 Task: Add a logo for supplier management.
Action: Mouse moved to (1012, 89)
Screenshot: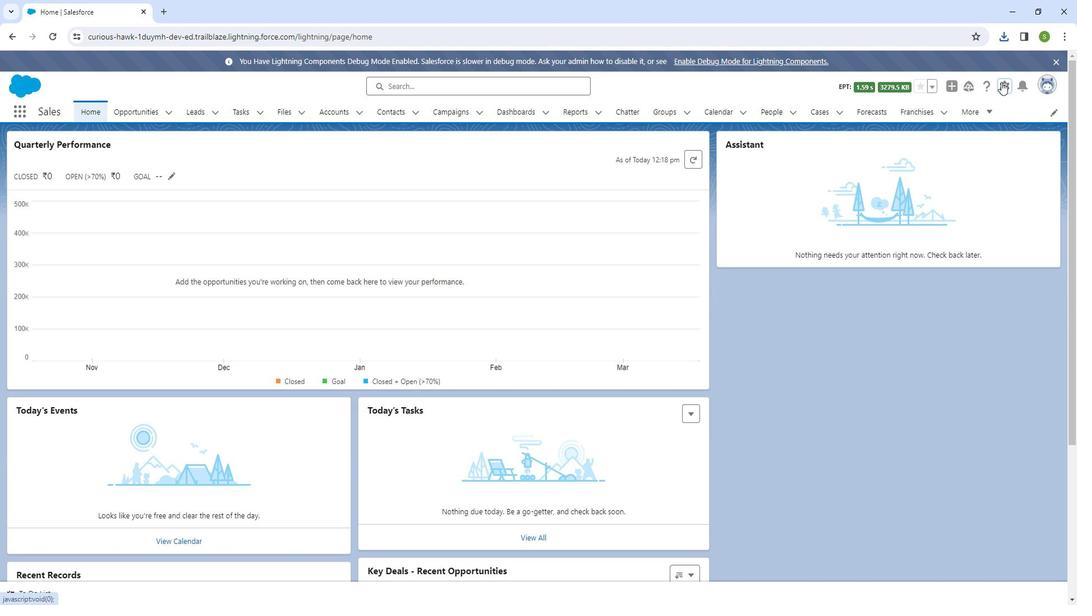 
Action: Mouse pressed left at (1012, 89)
Screenshot: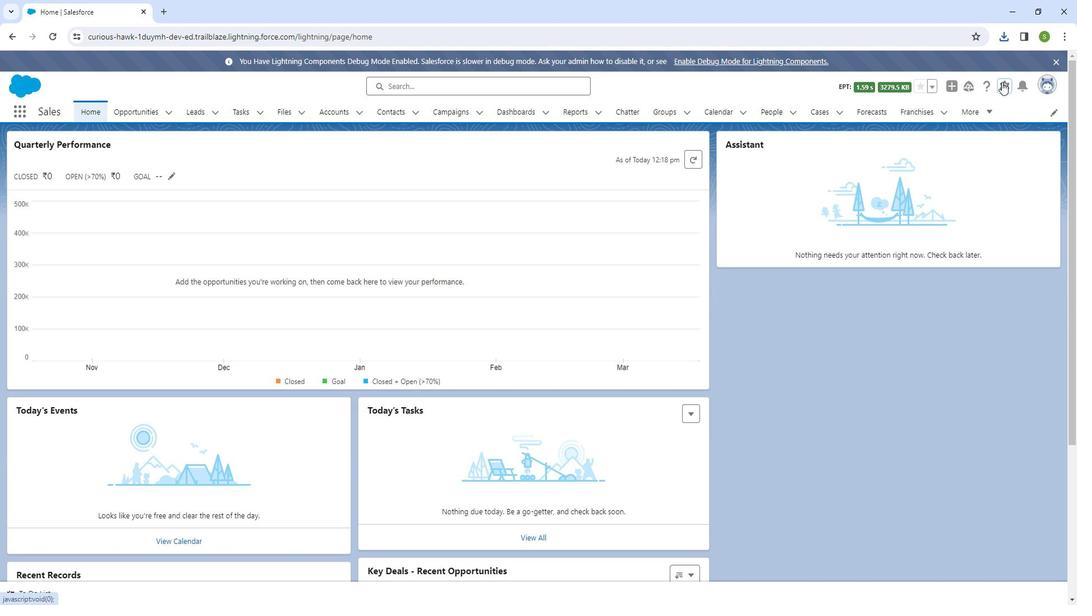 
Action: Mouse moved to (971, 128)
Screenshot: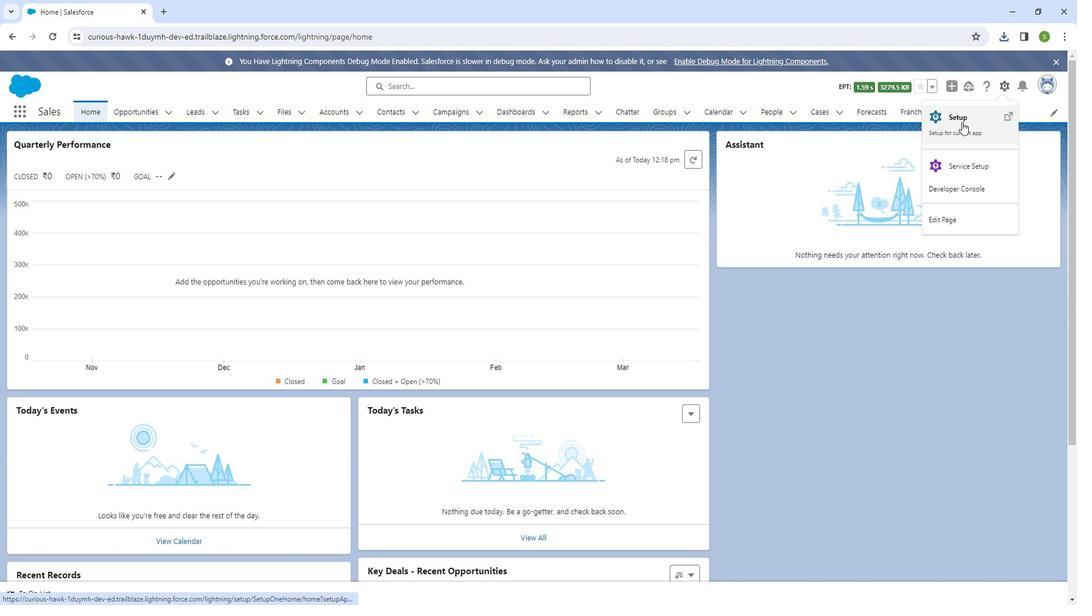 
Action: Mouse pressed left at (971, 128)
Screenshot: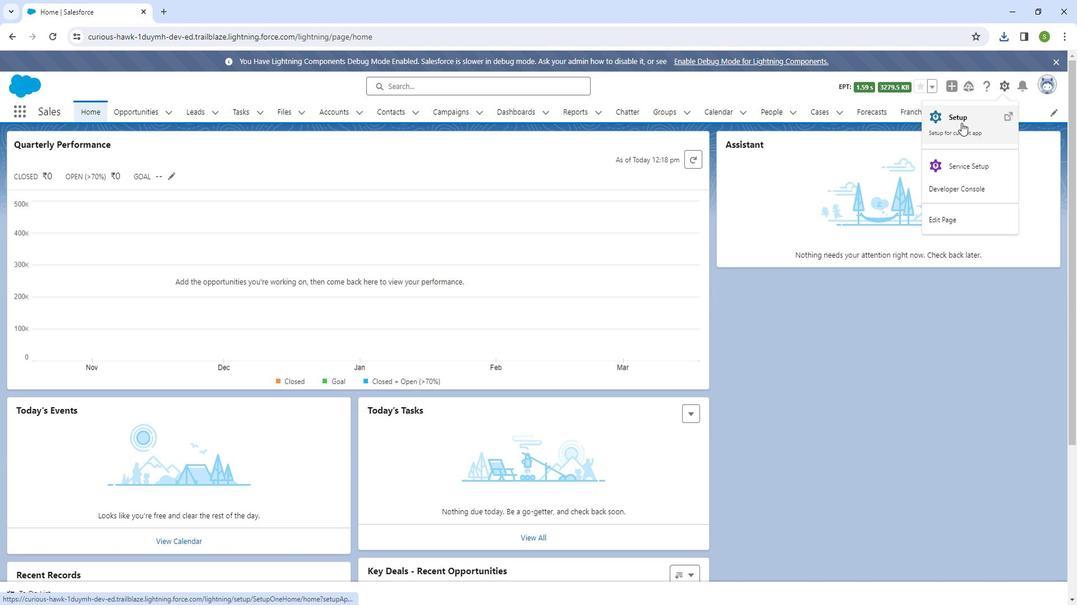 
Action: Mouse moved to (109, 152)
Screenshot: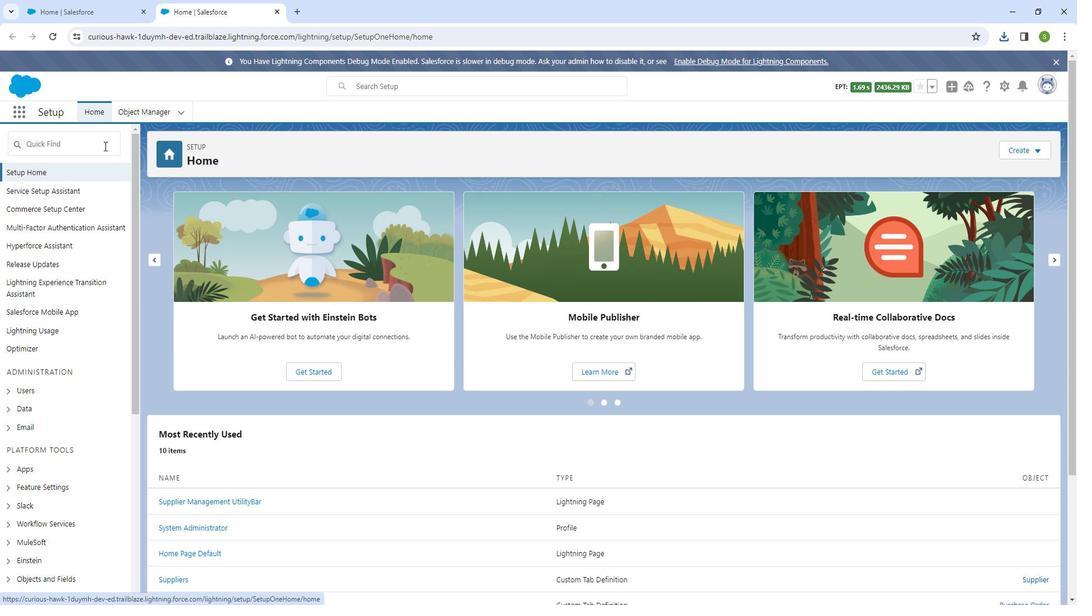 
Action: Mouse pressed left at (109, 152)
Screenshot: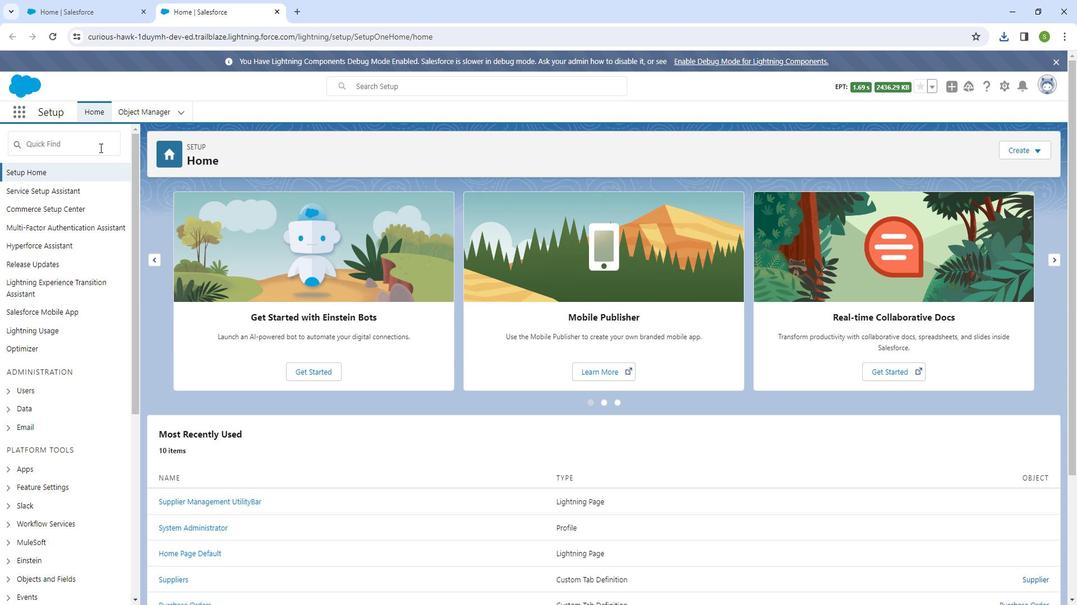 
Action: Key pressed a
Screenshot: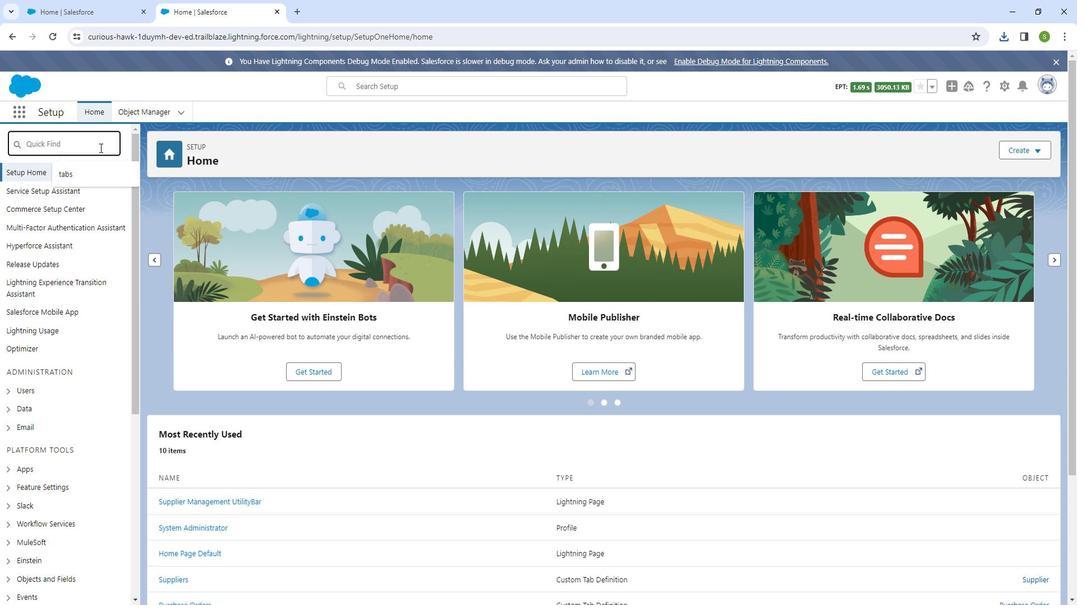 
Action: Mouse moved to (109, 153)
Screenshot: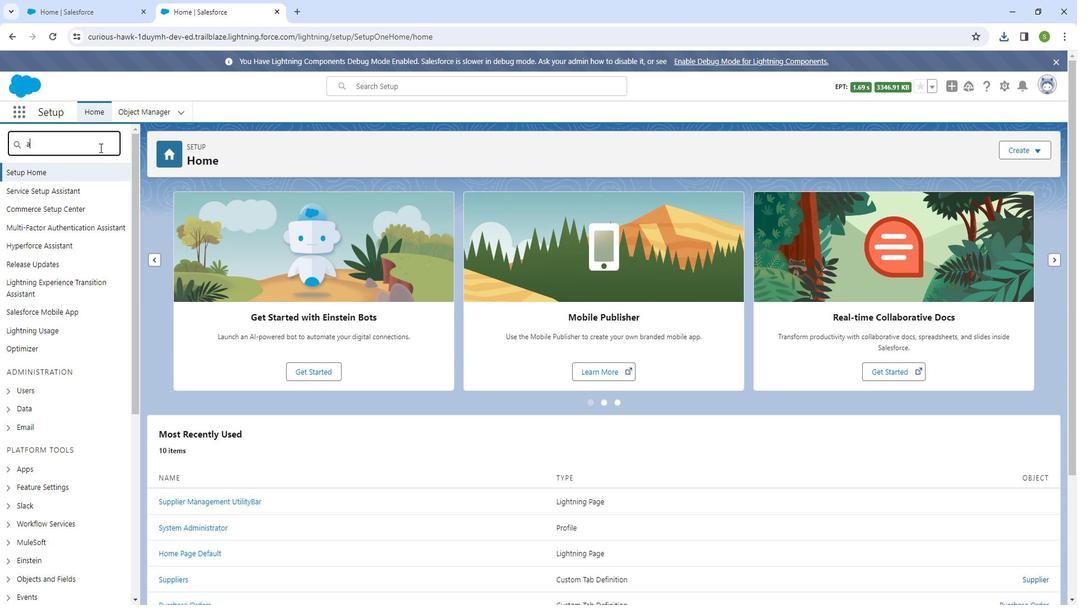 
Action: Key pressed pp
Screenshot: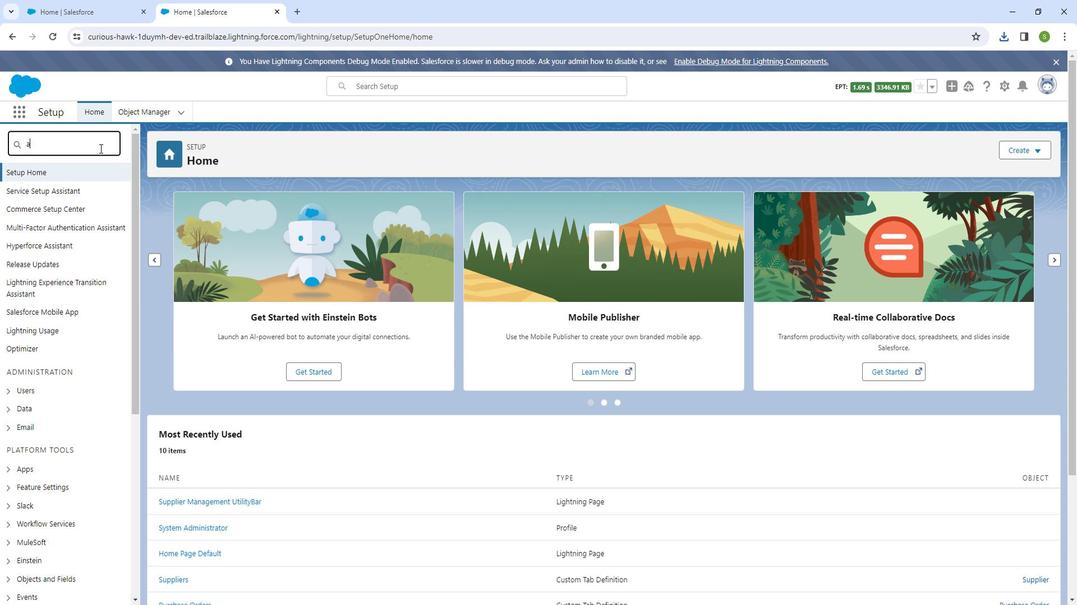 
Action: Mouse moved to (110, 153)
Screenshot: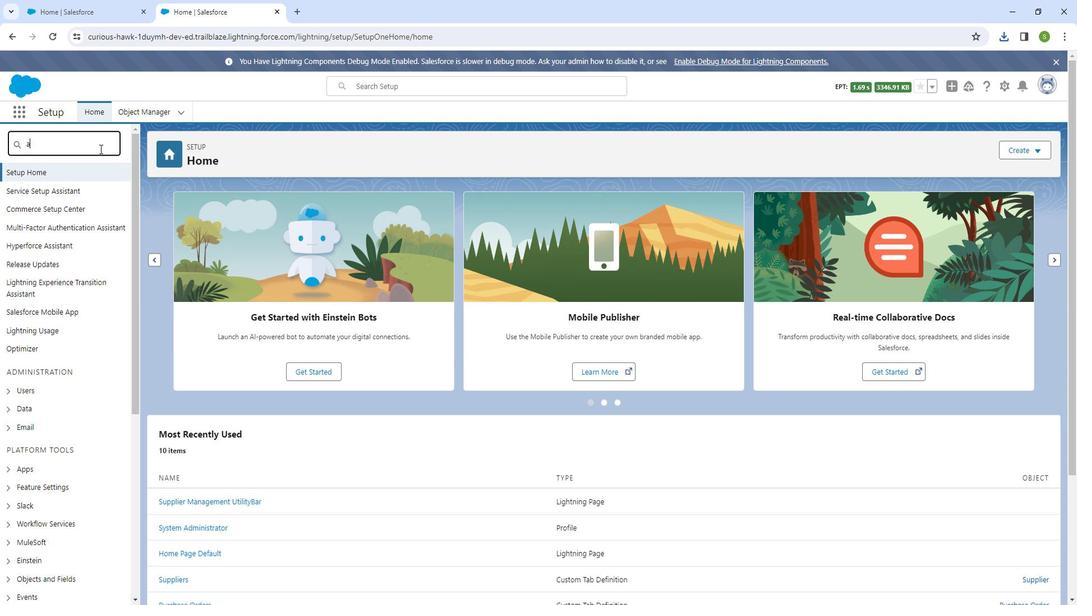 
Action: Key pressed <Key.space>ma
Screenshot: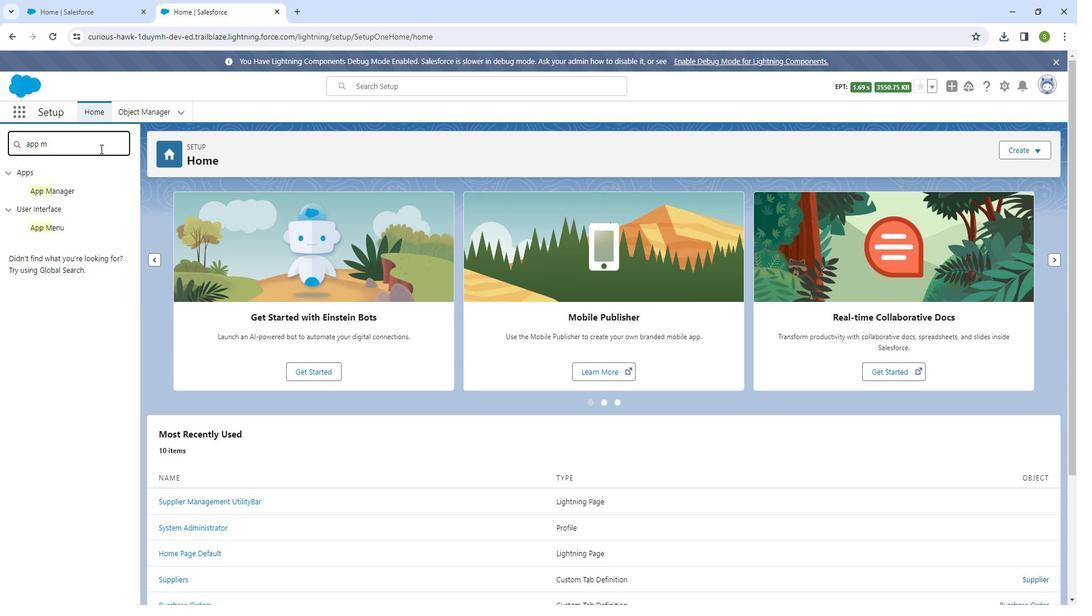 
Action: Mouse moved to (111, 153)
Screenshot: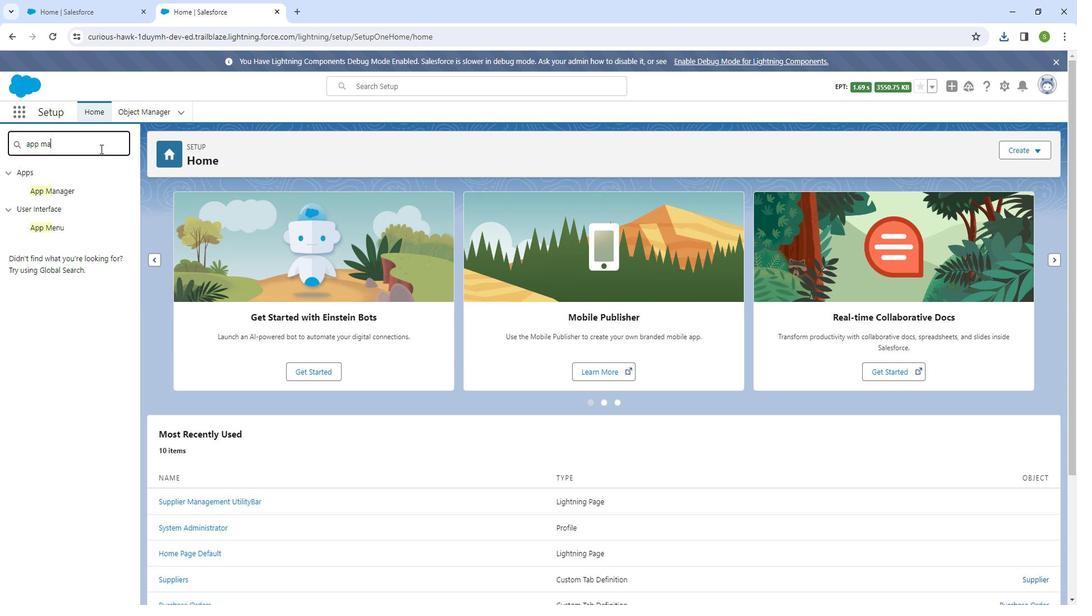 
Action: Key pressed nag
Screenshot: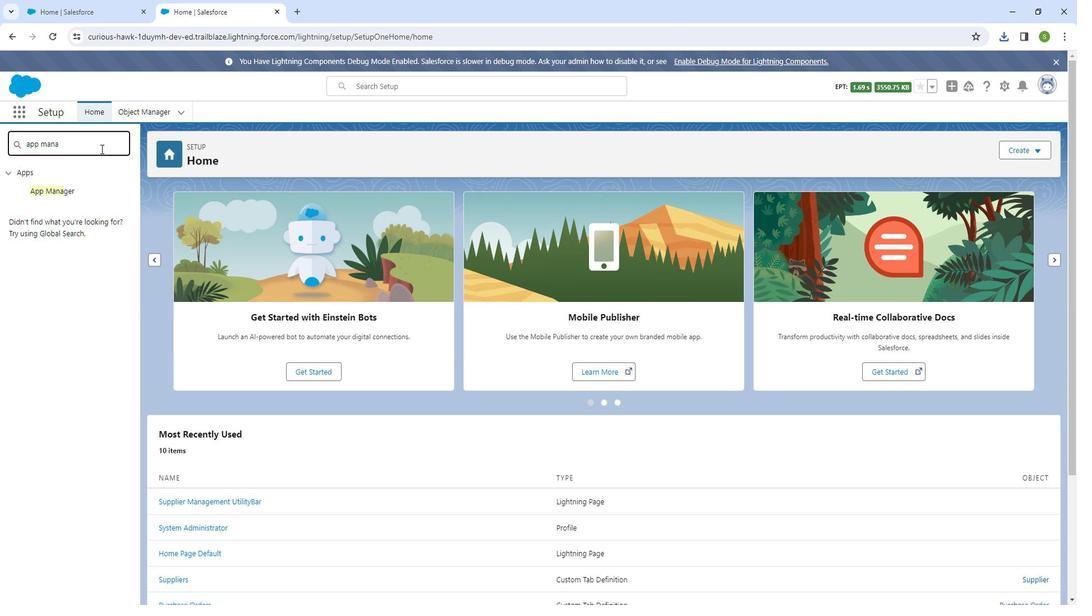 
Action: Mouse moved to (111, 153)
Screenshot: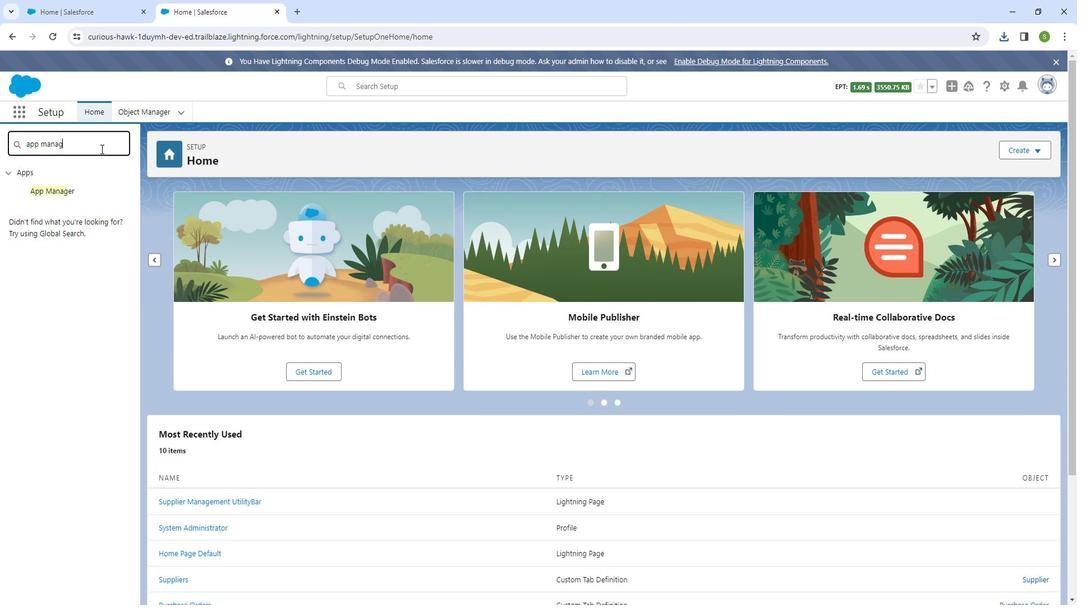 
Action: Key pressed e
Screenshot: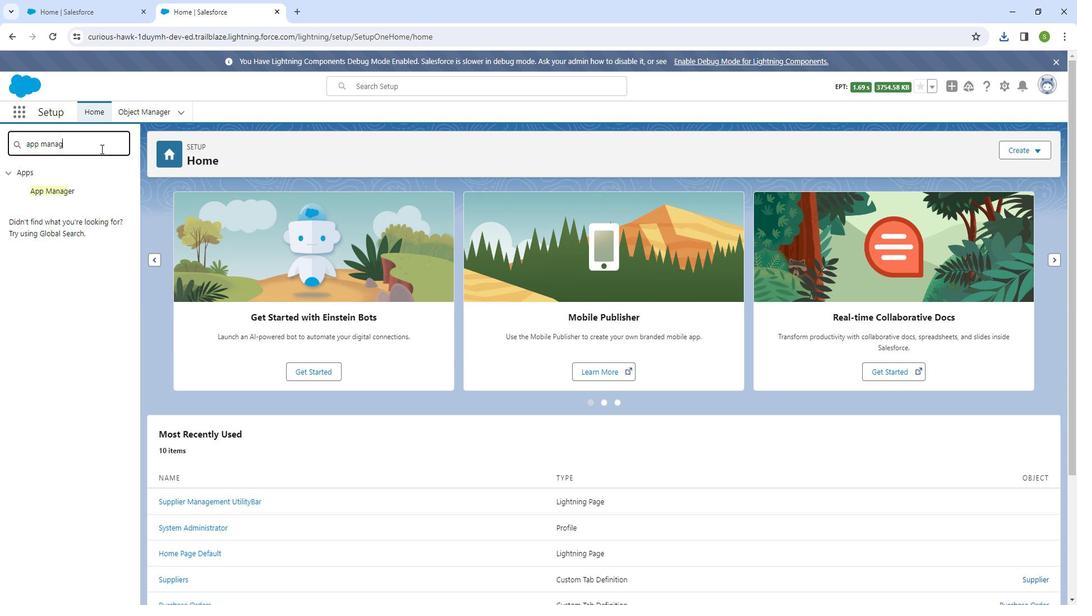 
Action: Mouse moved to (112, 153)
Screenshot: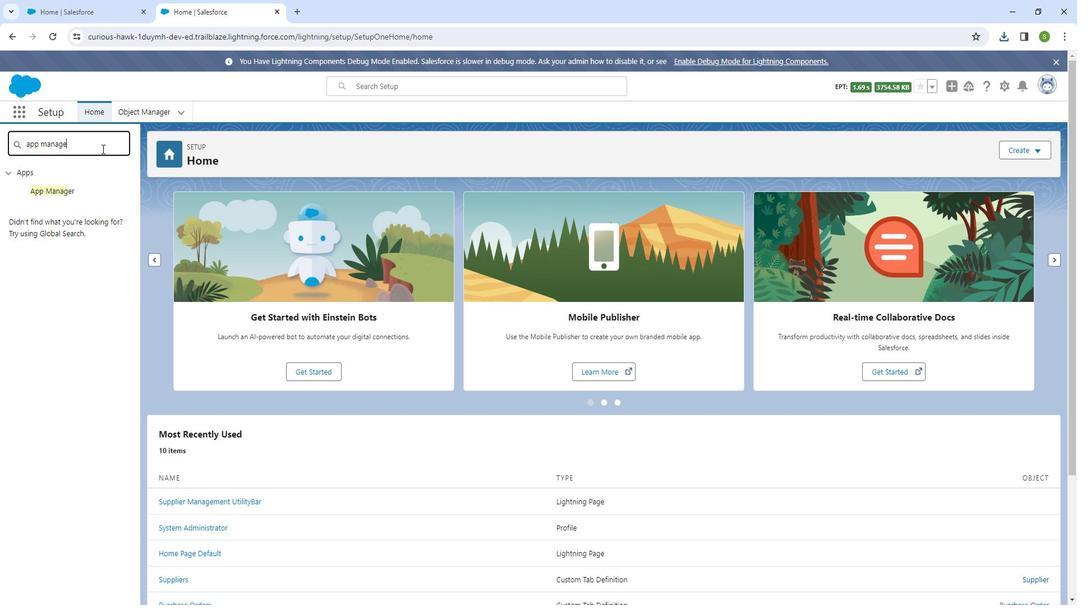 
Action: Key pressed r
Screenshot: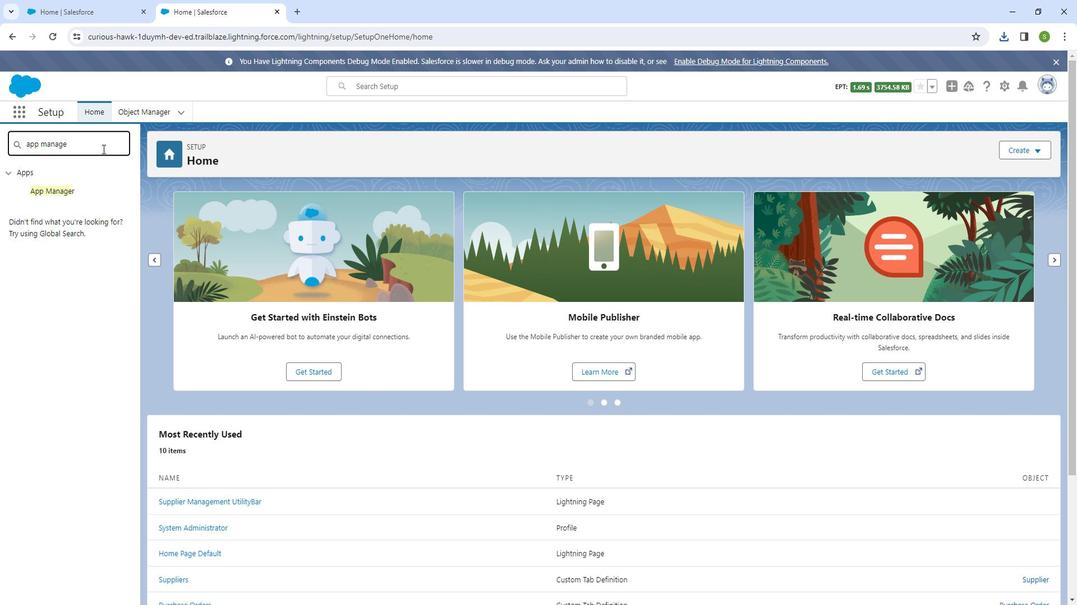 
Action: Mouse moved to (83, 193)
Screenshot: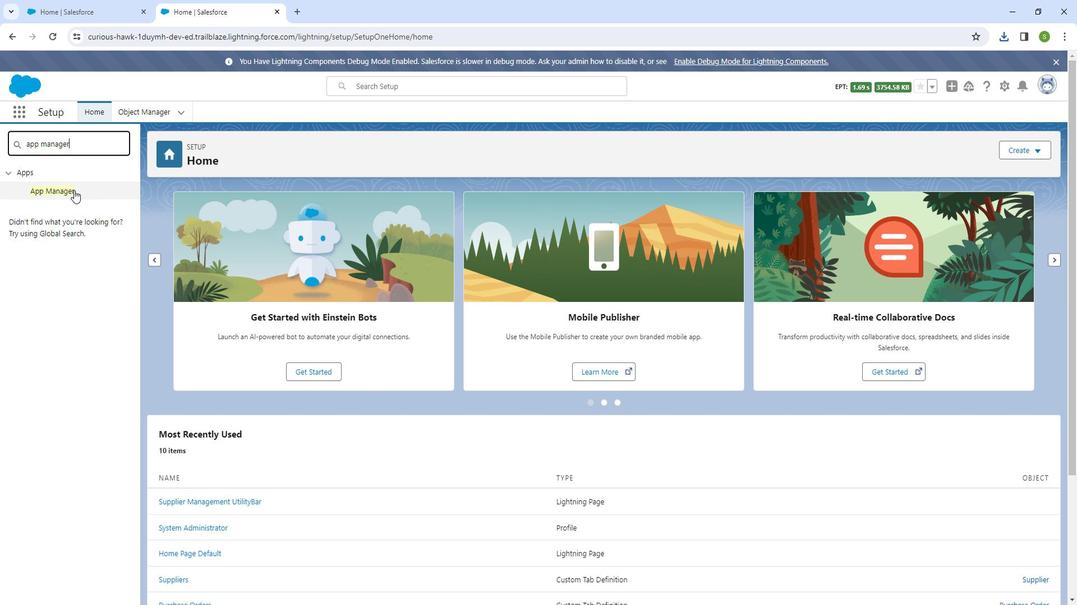 
Action: Mouse pressed left at (83, 193)
Screenshot: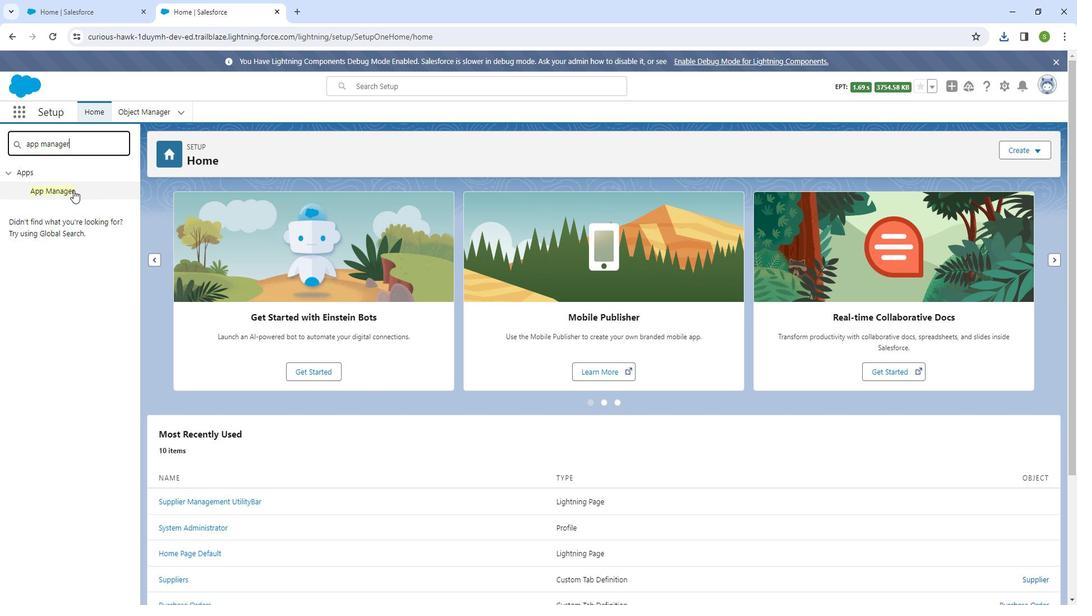 
Action: Mouse moved to (525, 265)
Screenshot: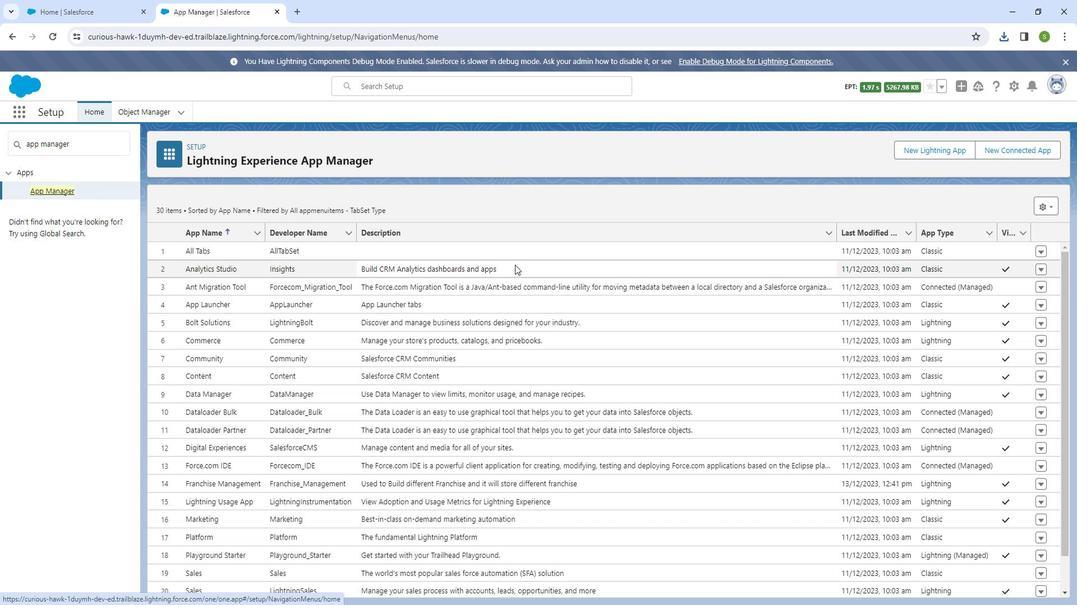 
Action: Mouse scrolled (525, 264) with delta (0, 0)
Screenshot: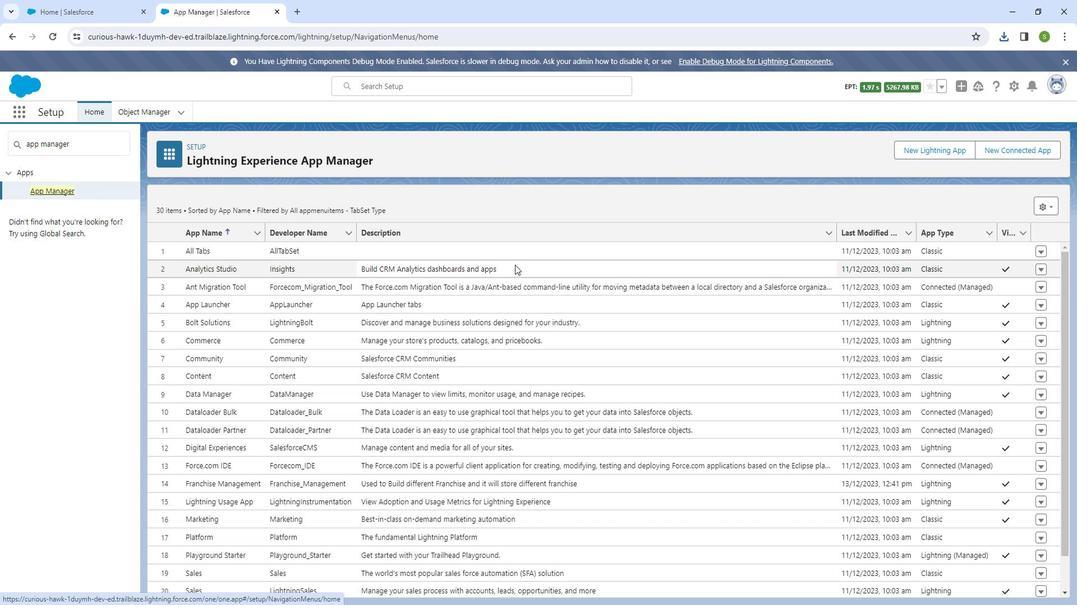 
Action: Mouse scrolled (525, 264) with delta (0, 0)
Screenshot: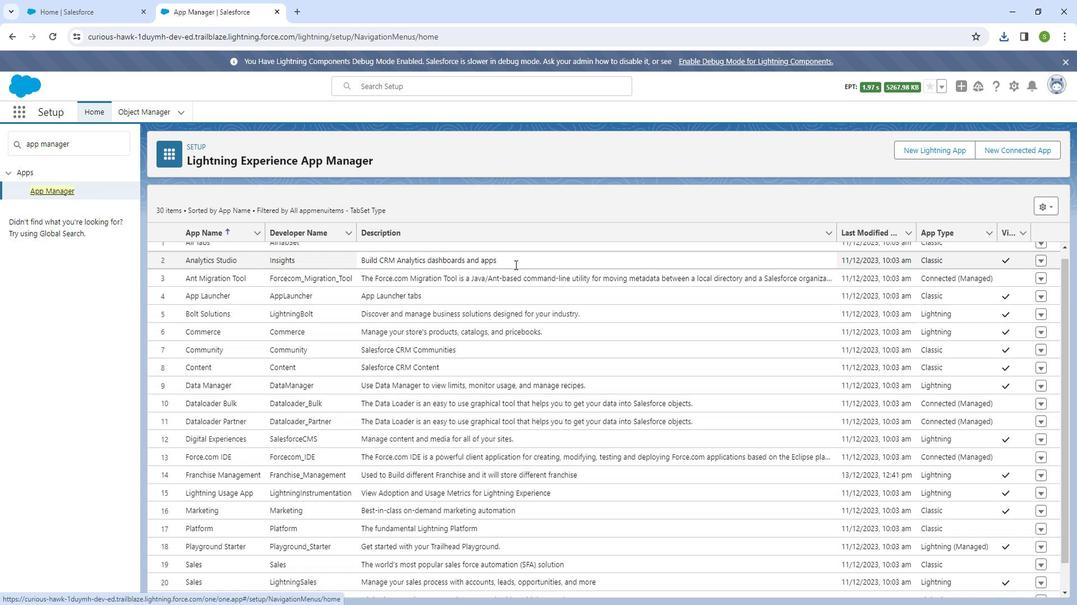 
Action: Mouse moved to (525, 267)
Screenshot: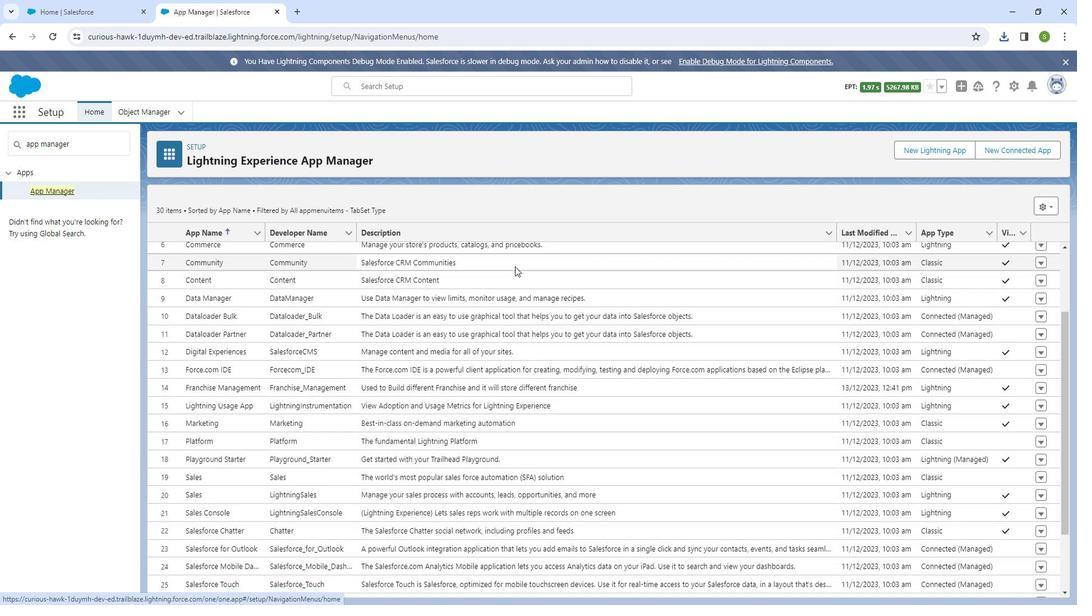 
Action: Mouse scrolled (525, 266) with delta (0, 0)
Screenshot: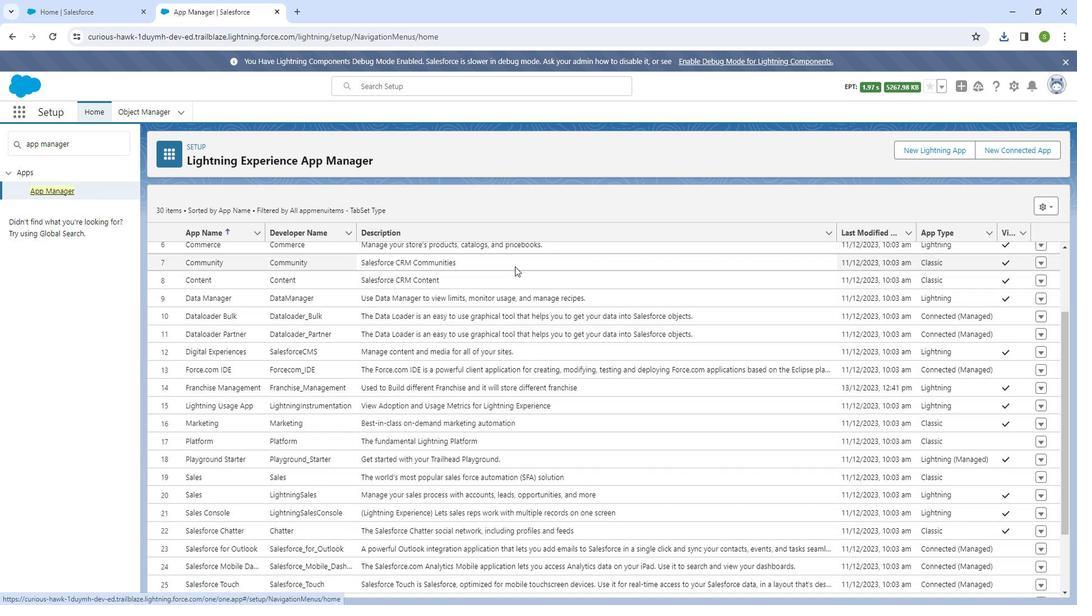 
Action: Mouse moved to (525, 268)
Screenshot: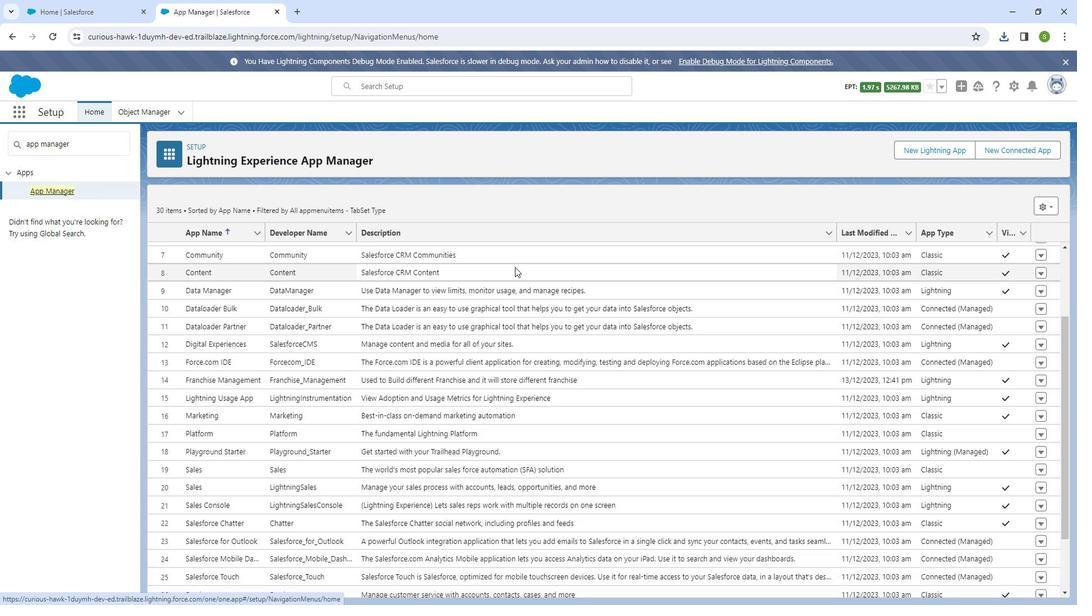 
Action: Mouse scrolled (525, 267) with delta (0, 0)
Screenshot: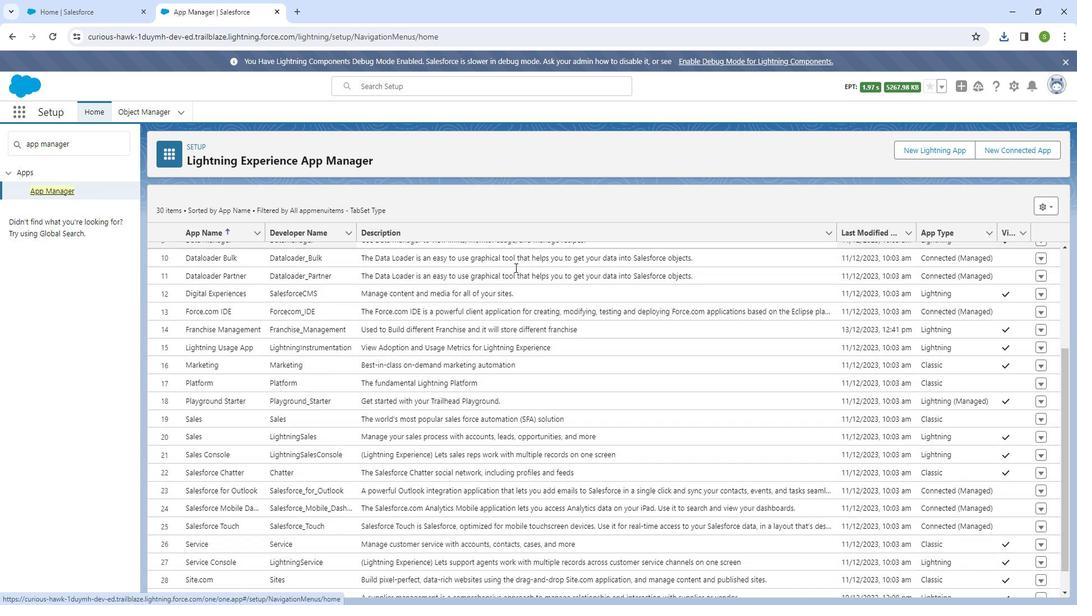 
Action: Mouse moved to (525, 269)
Screenshot: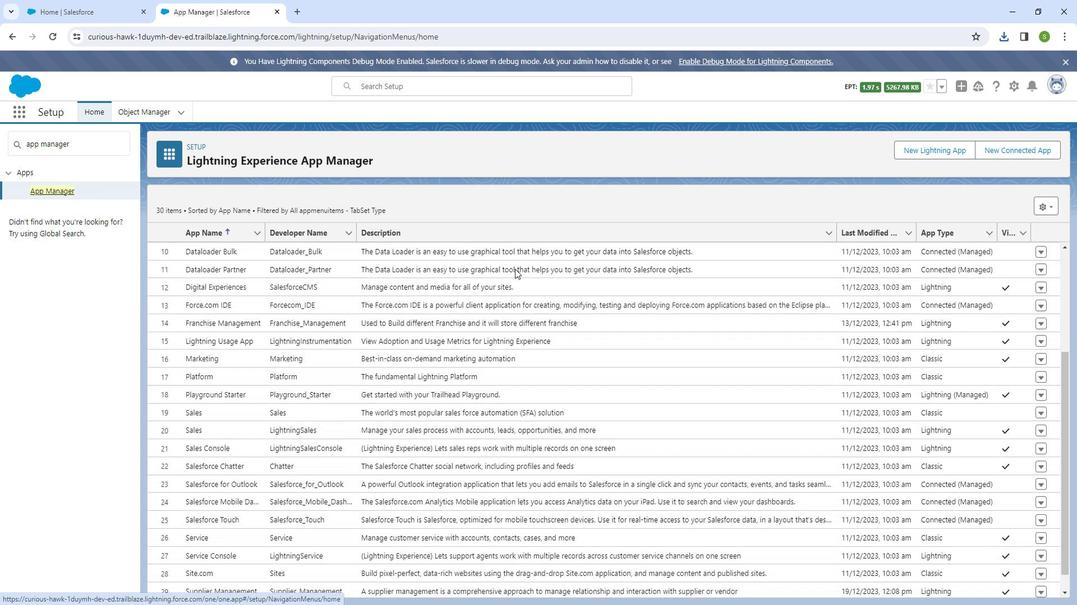 
Action: Mouse scrolled (525, 268) with delta (0, 0)
Screenshot: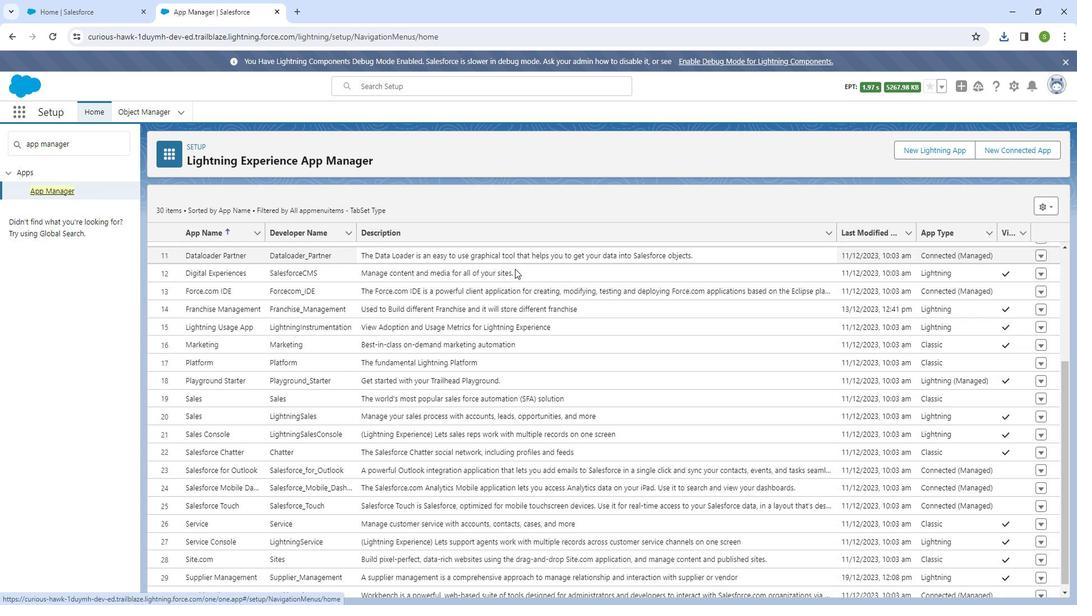 
Action: Mouse moved to (525, 270)
Screenshot: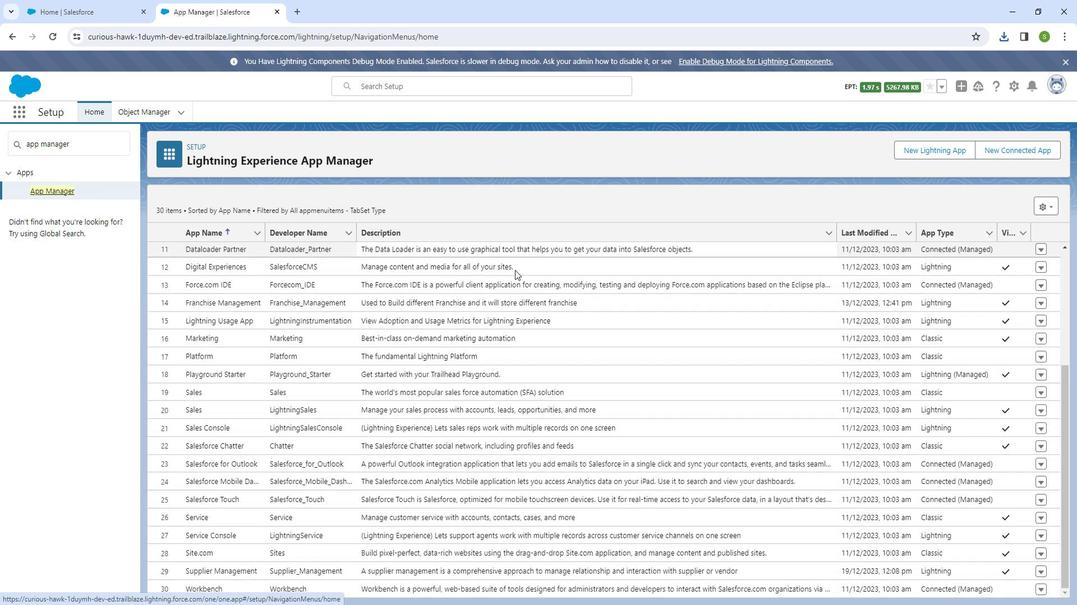 
Action: Mouse scrolled (525, 269) with delta (0, 0)
Screenshot: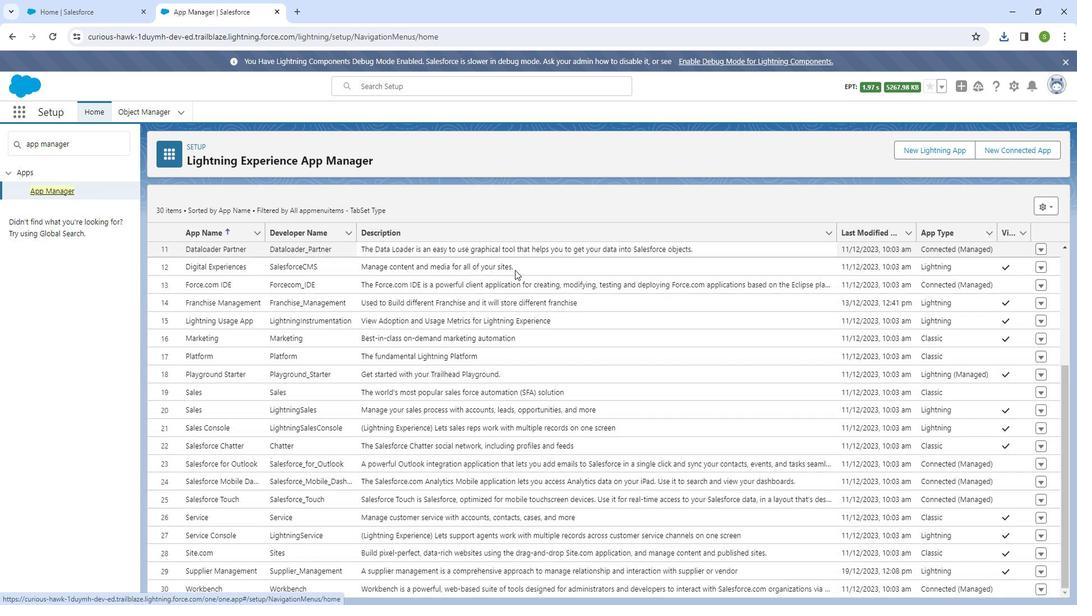 
Action: Mouse moved to (1049, 558)
Screenshot: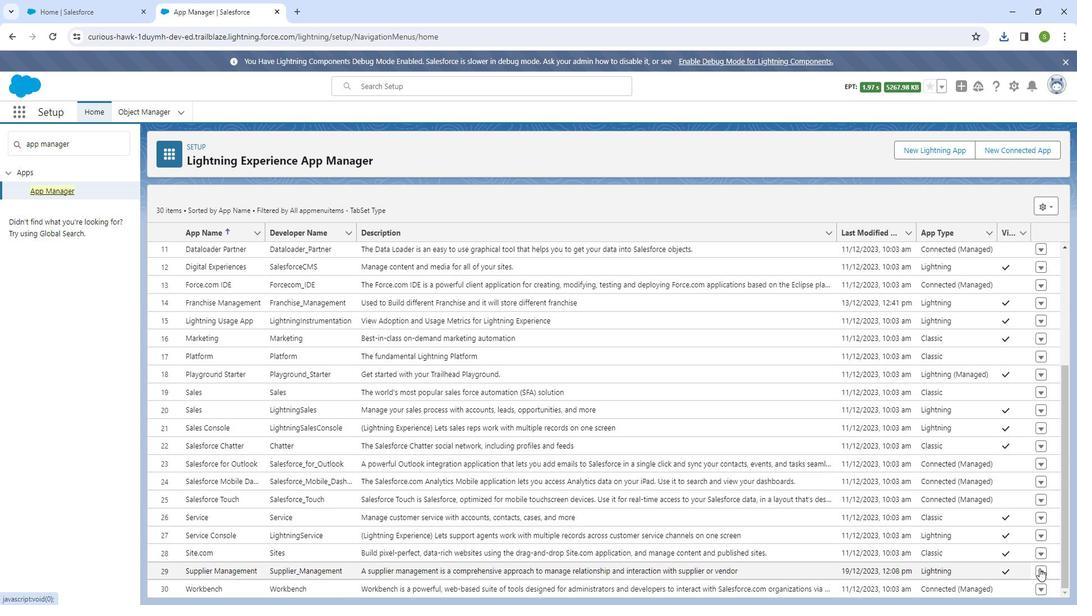 
Action: Mouse pressed left at (1049, 558)
Screenshot: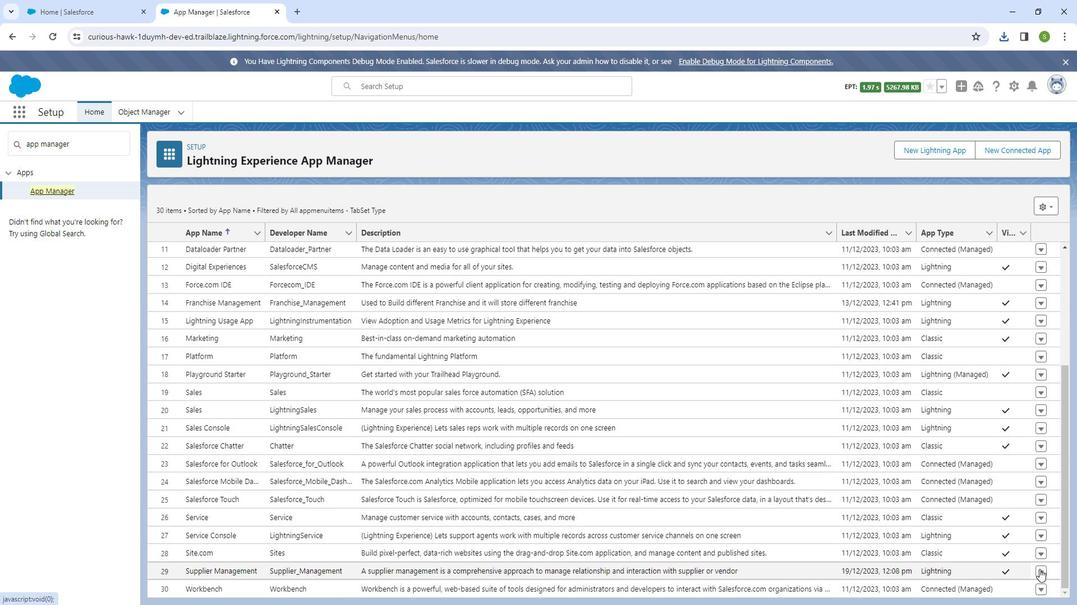 
Action: Mouse moved to (1031, 499)
Screenshot: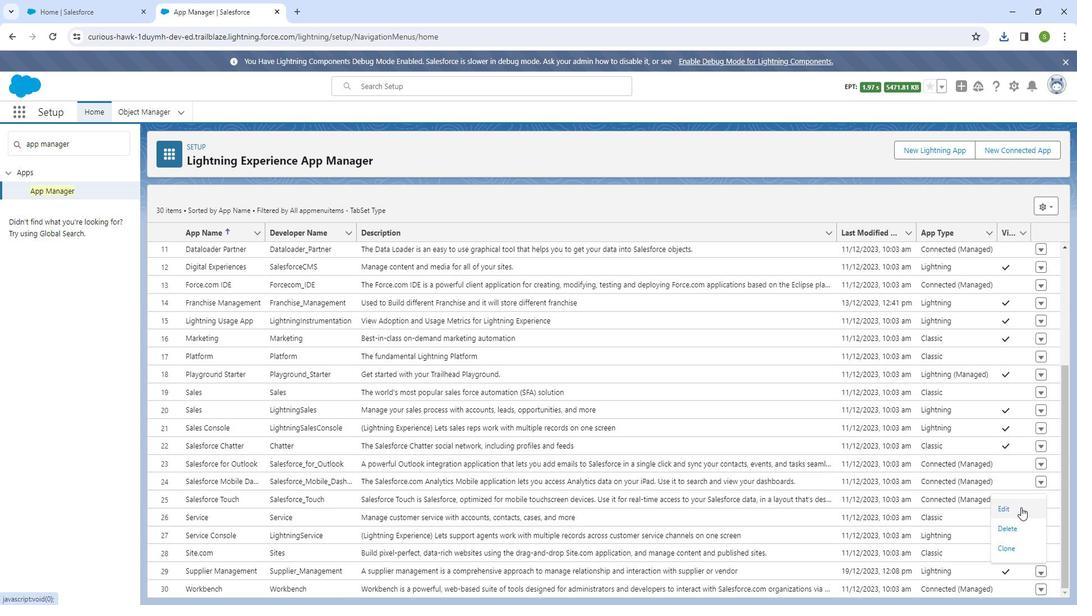 
Action: Mouse pressed left at (1031, 499)
Screenshot: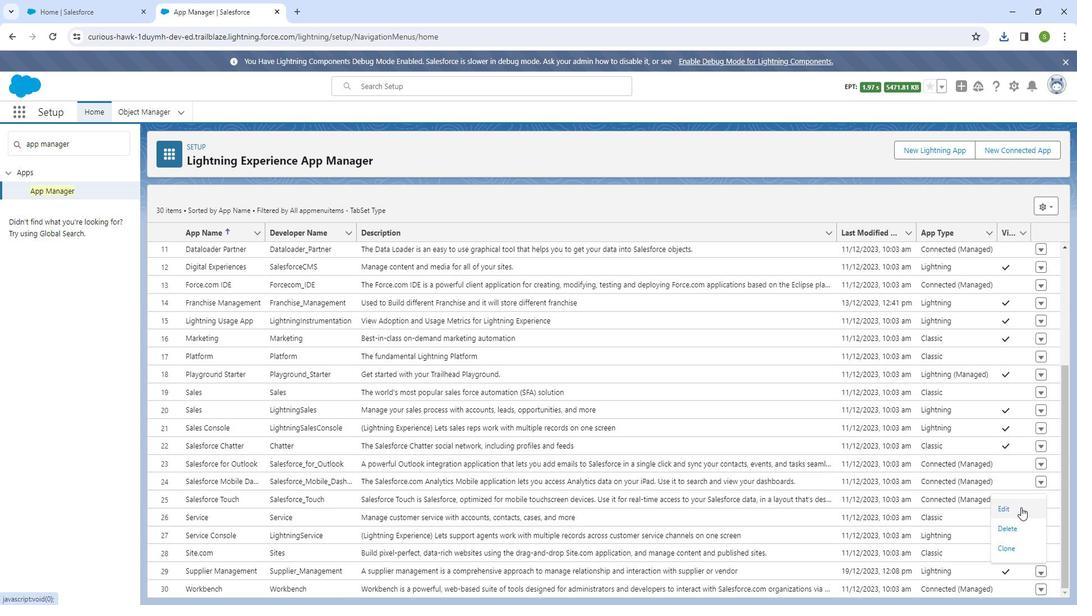 
Action: Mouse moved to (58, 148)
Screenshot: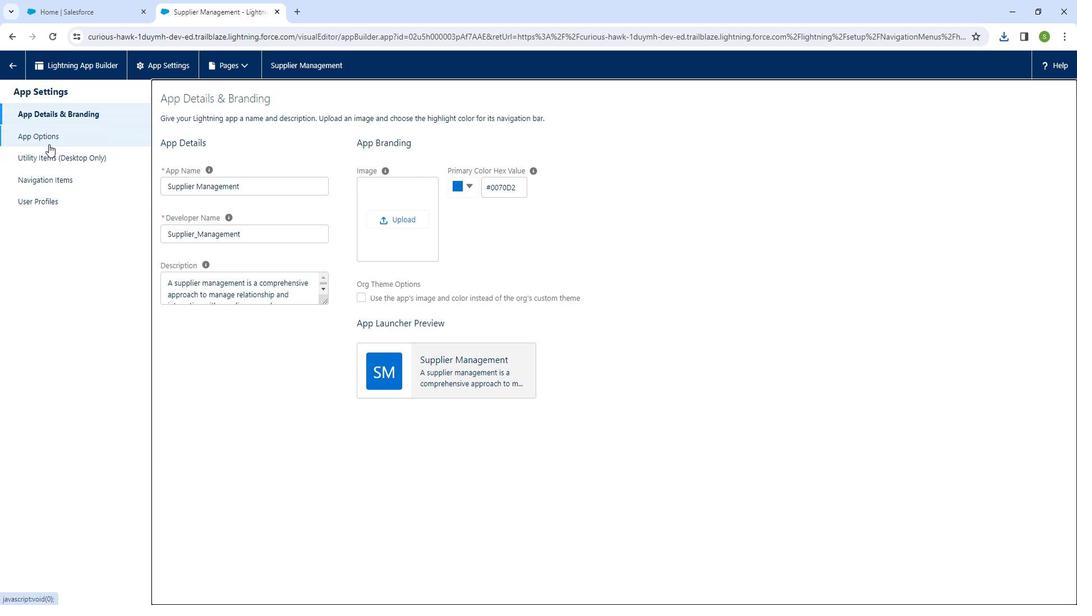 
Action: Mouse pressed left at (58, 148)
Screenshot: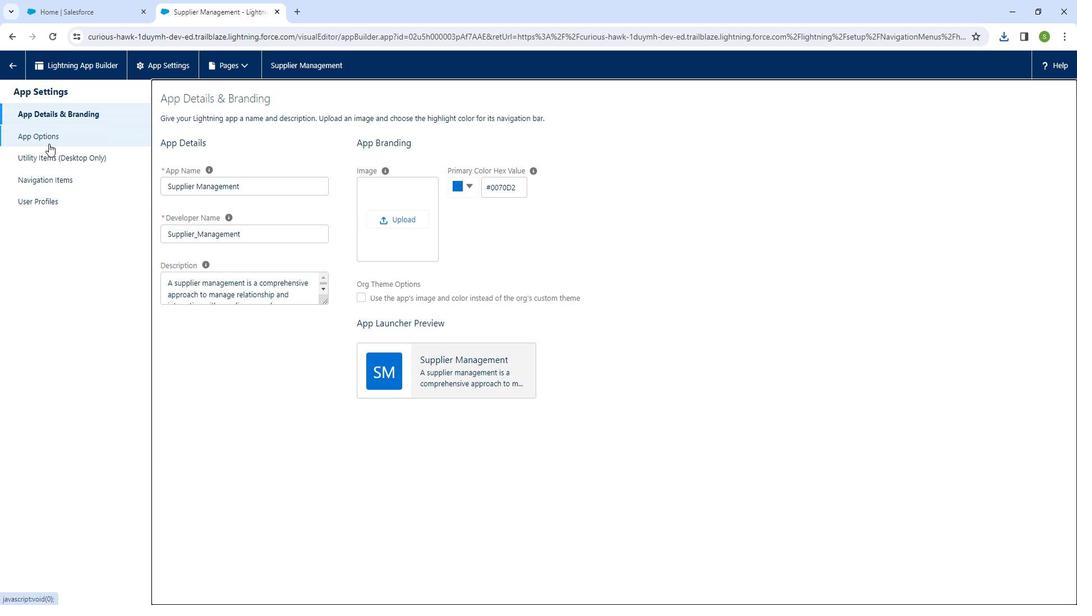 
Action: Mouse moved to (60, 161)
Screenshot: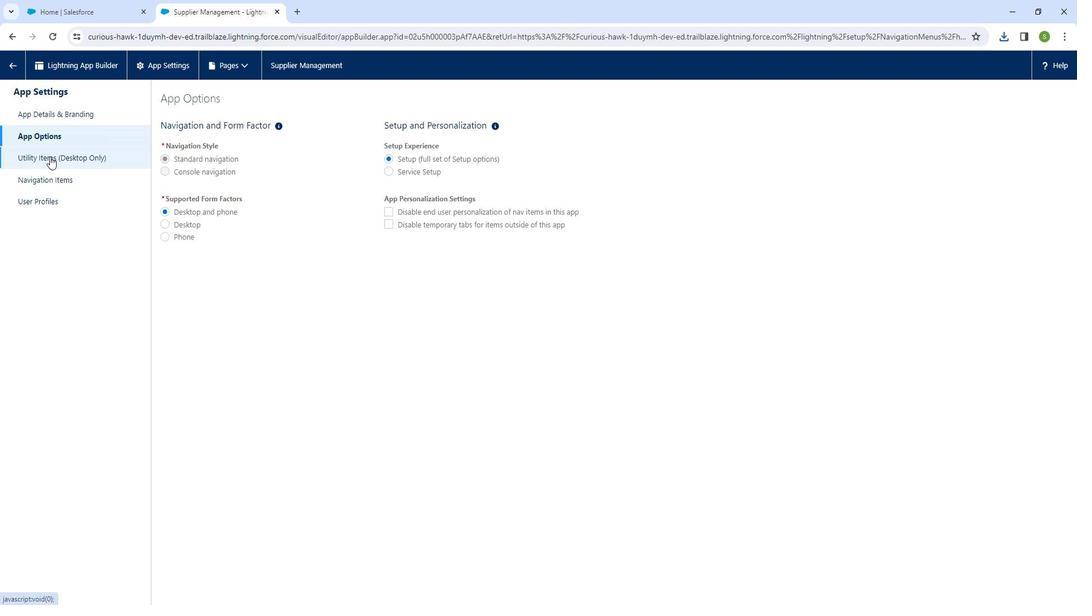 
Action: Mouse pressed left at (60, 161)
Screenshot: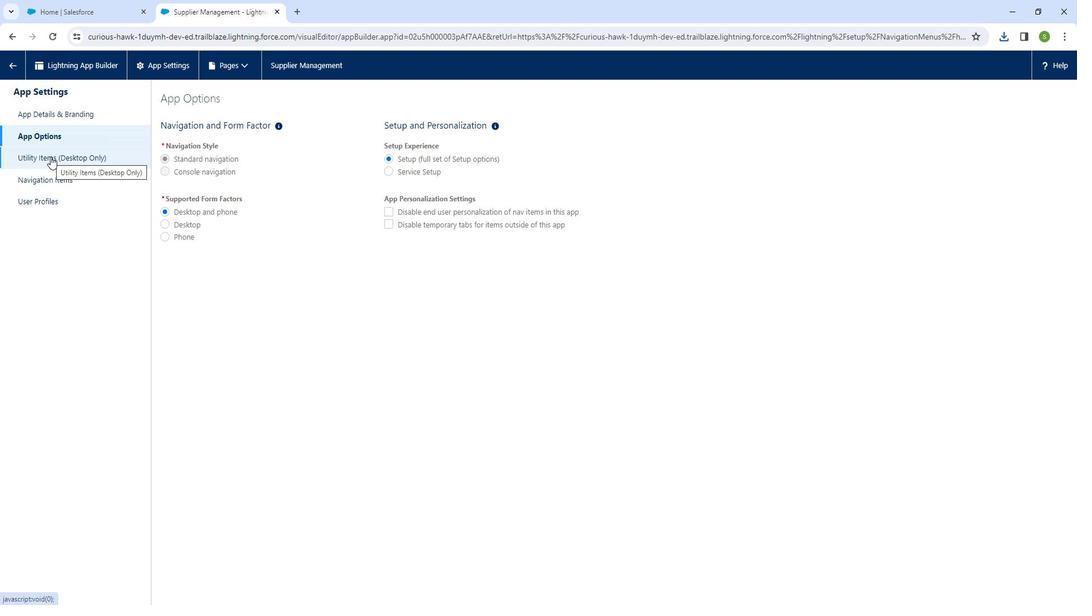 
Action: Mouse moved to (63, 180)
Screenshot: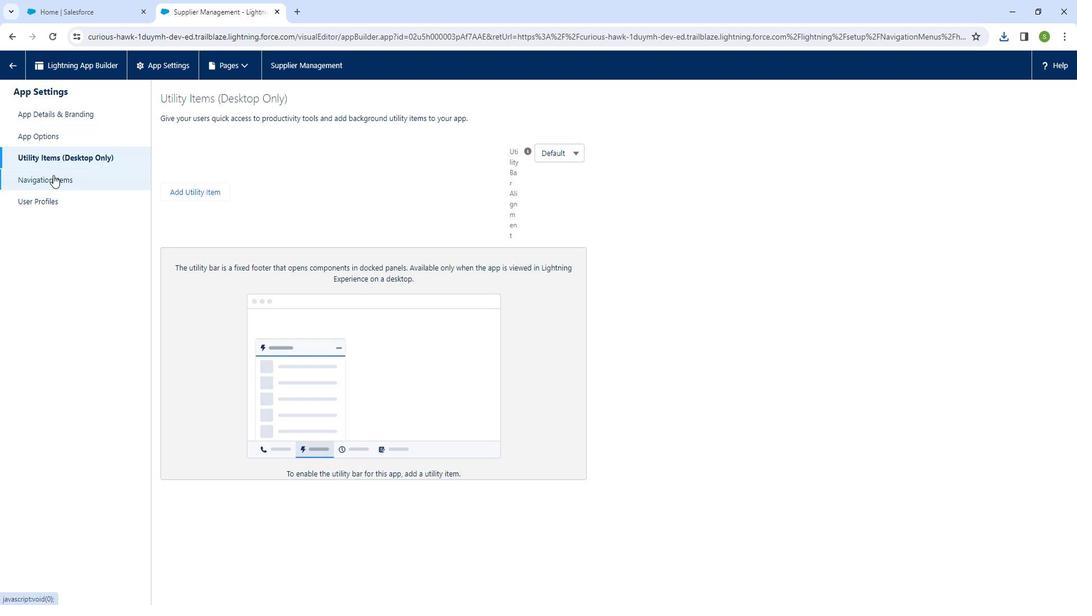 
Action: Mouse pressed left at (63, 180)
Screenshot: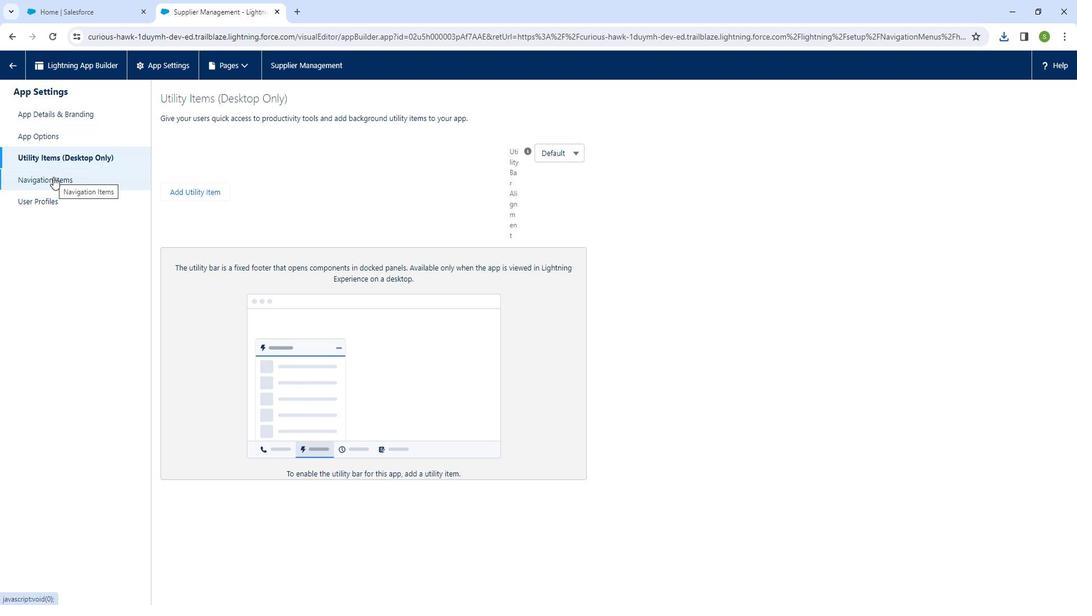 
Action: Mouse moved to (54, 201)
Screenshot: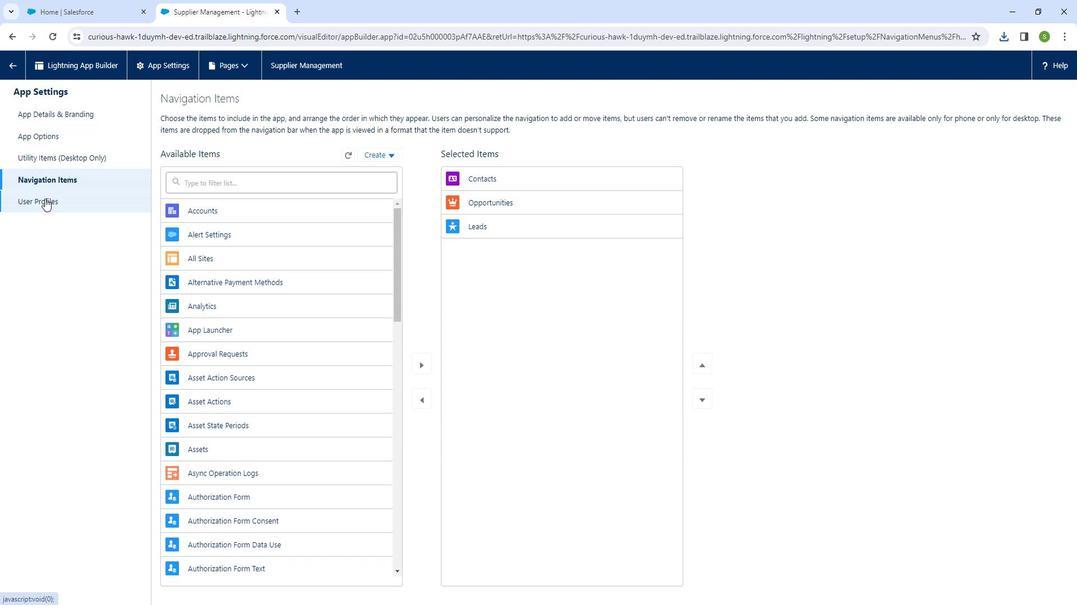 
Action: Mouse pressed left at (54, 201)
Screenshot: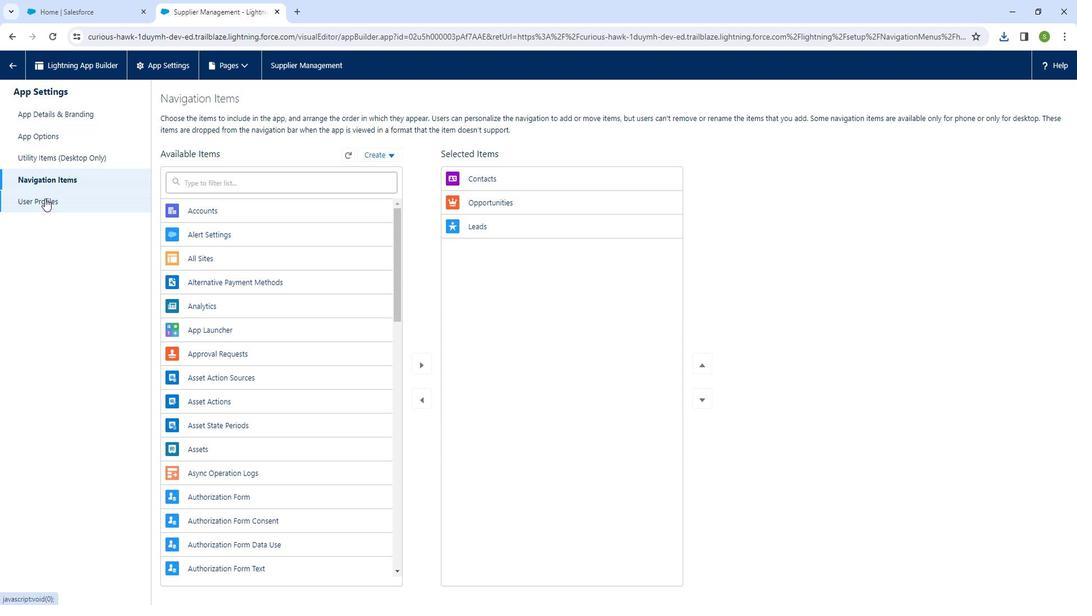 
Action: Mouse moved to (99, 121)
Screenshot: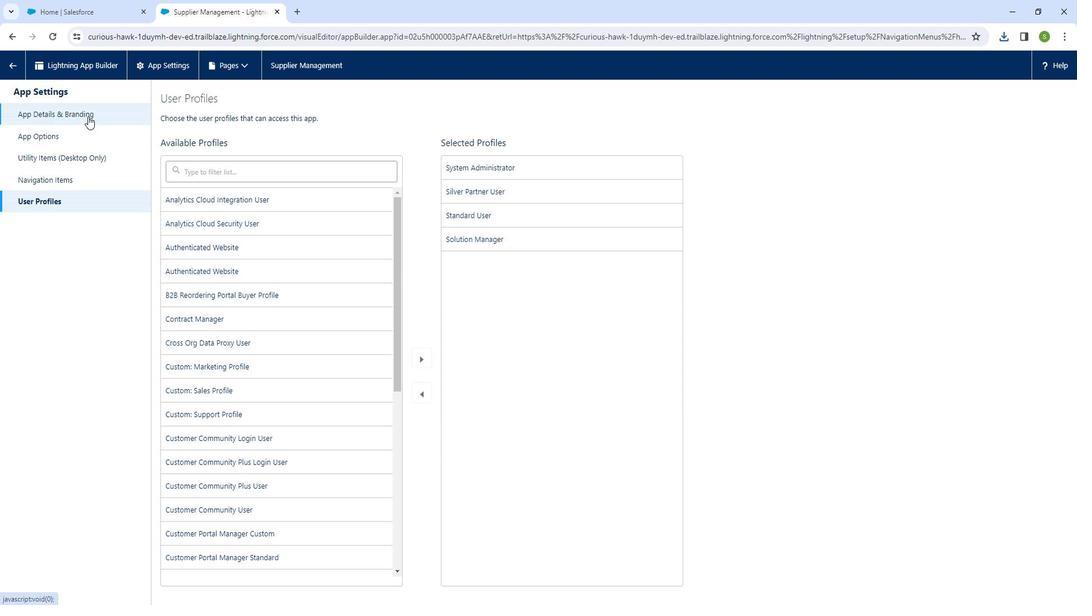 
Action: Mouse pressed left at (99, 121)
Screenshot: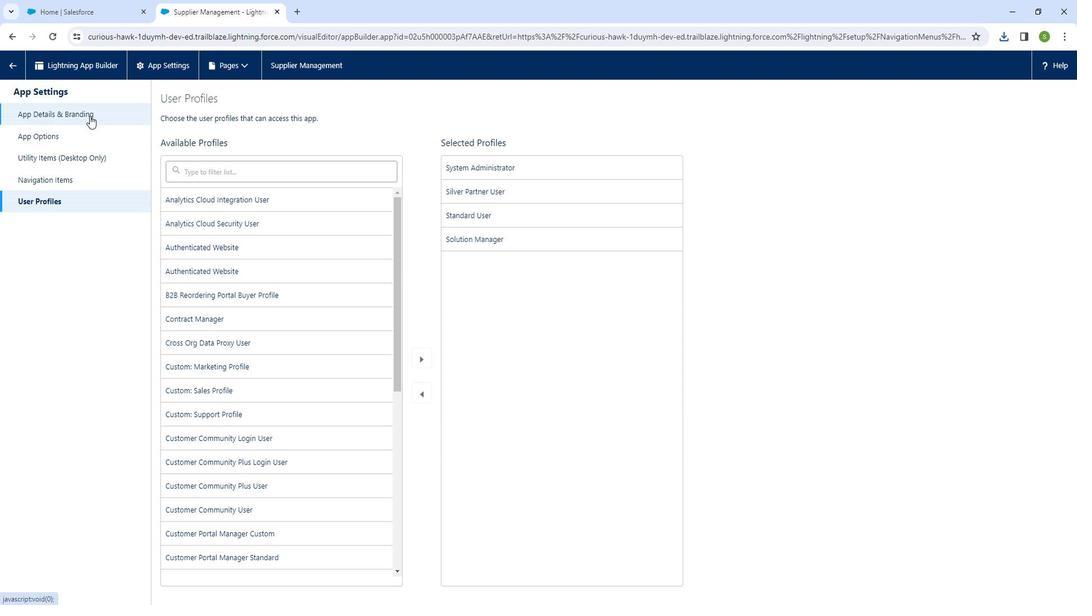 
Action: Mouse moved to (399, 219)
Screenshot: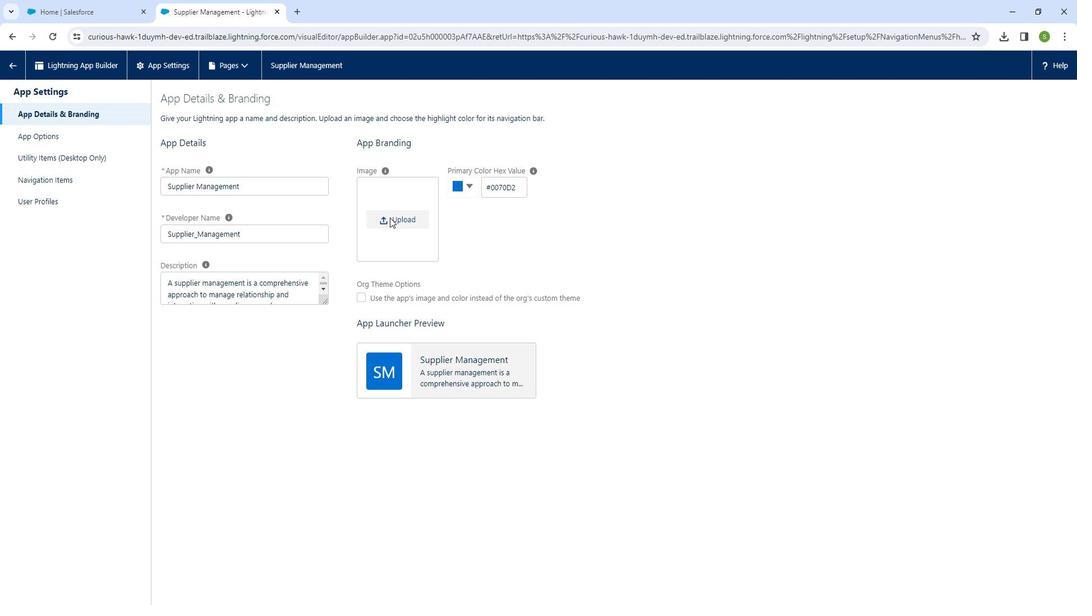 
Action: Mouse pressed left at (399, 219)
Screenshot: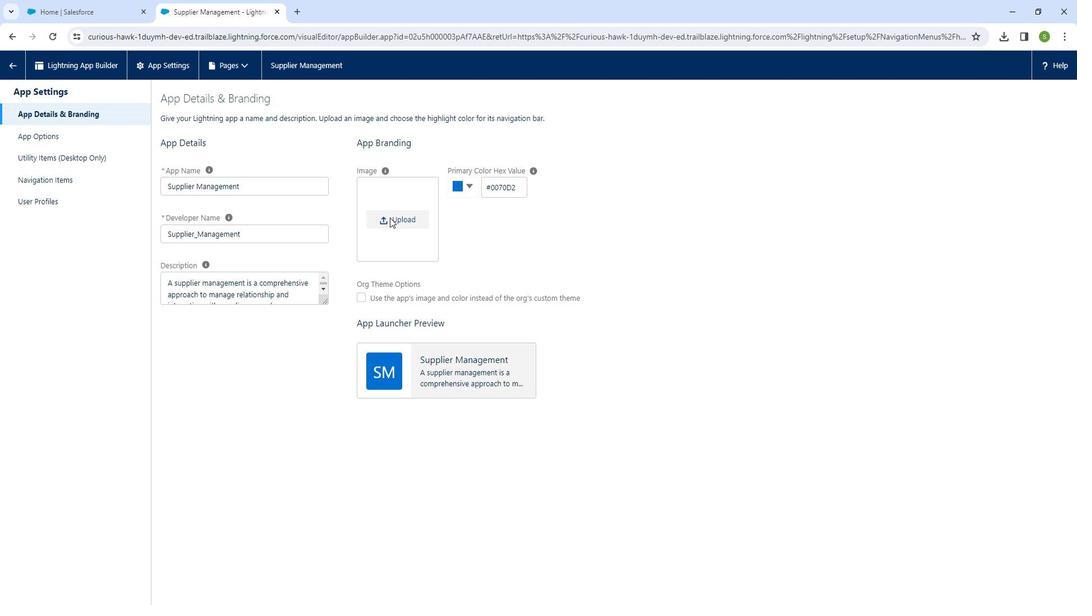 
Action: Mouse moved to (223, 106)
Screenshot: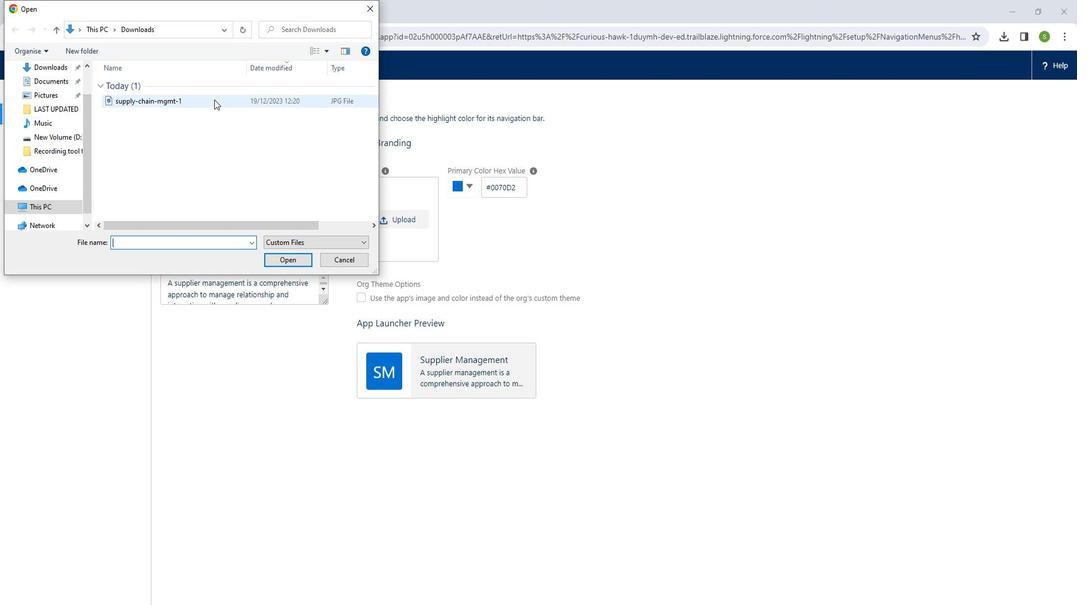 
Action: Mouse pressed left at (223, 106)
Screenshot: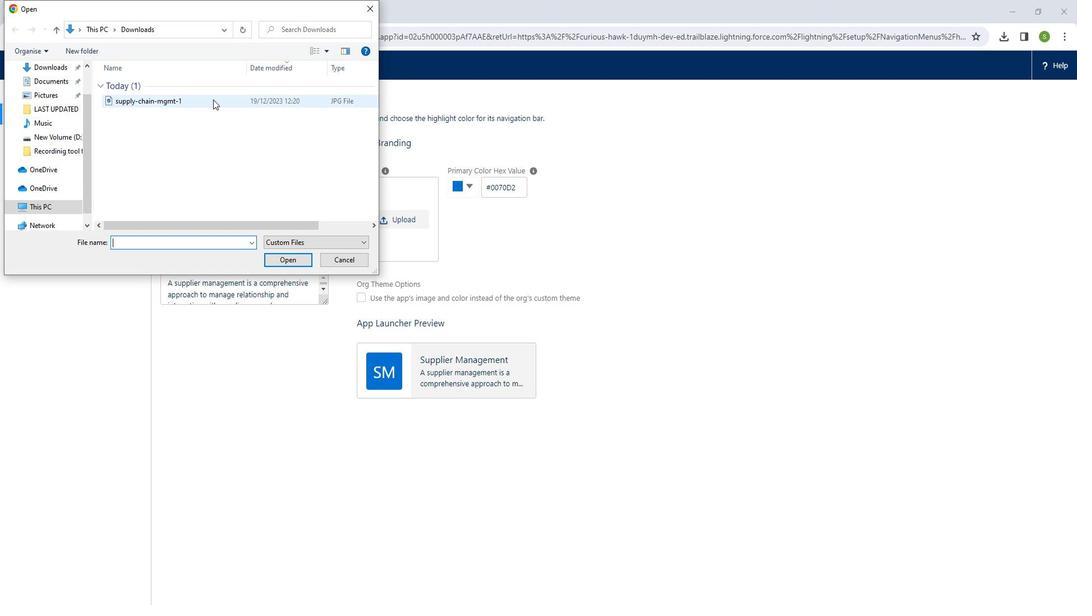 
Action: Mouse moved to (286, 260)
Screenshot: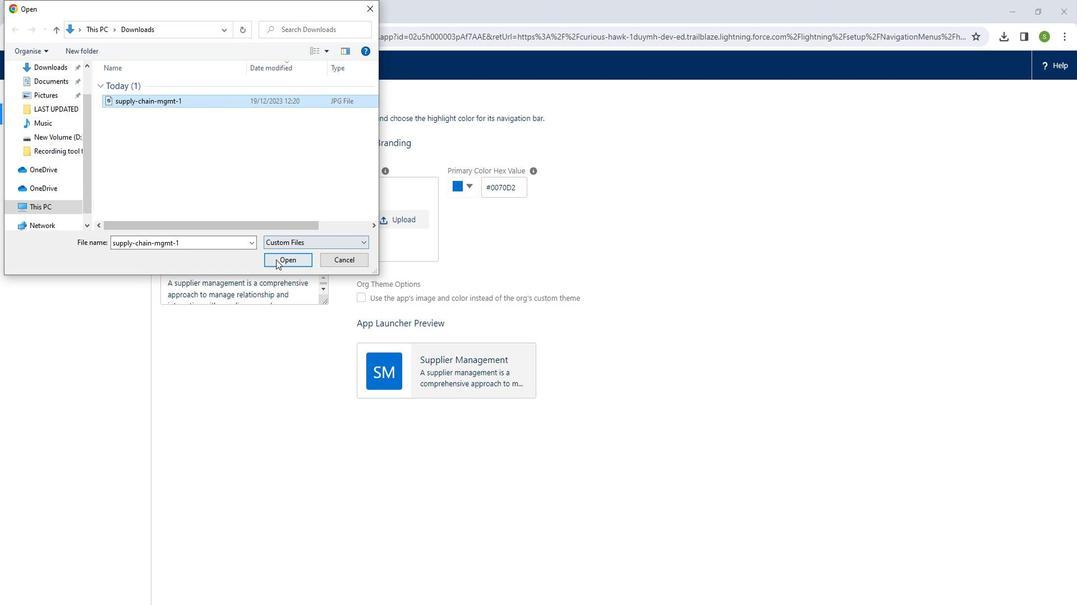 
Action: Mouse pressed left at (286, 260)
Screenshot: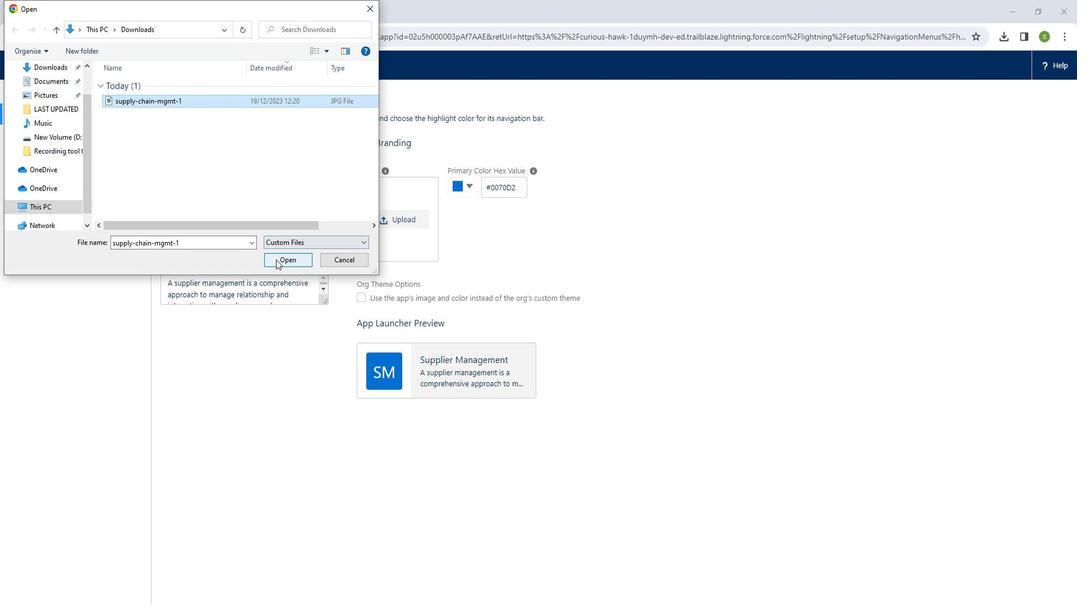 
Action: Mouse moved to (659, 574)
Screenshot: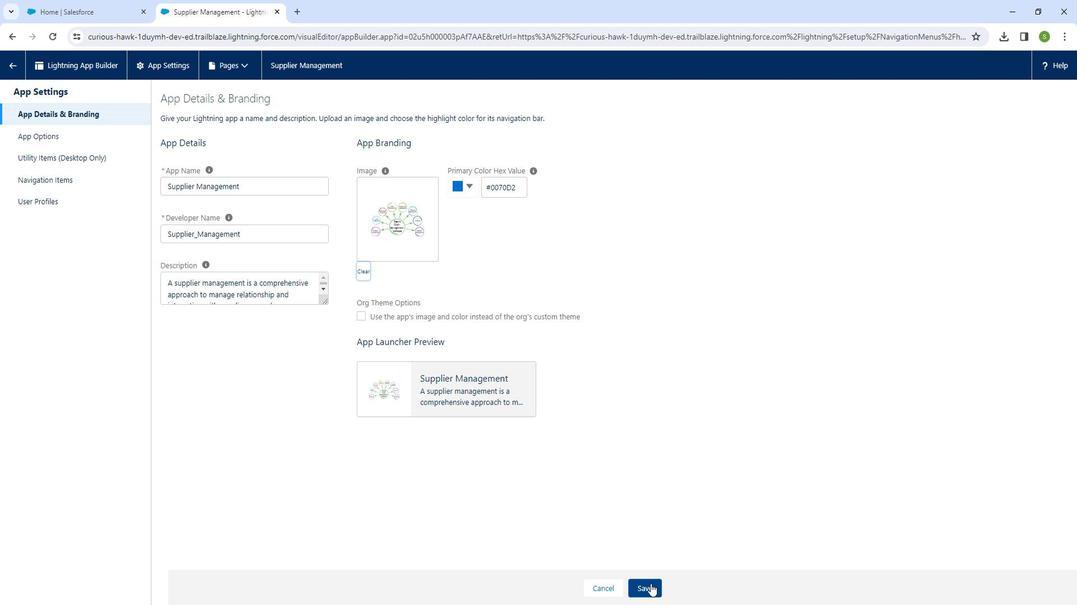 
Action: Mouse pressed left at (659, 574)
Screenshot: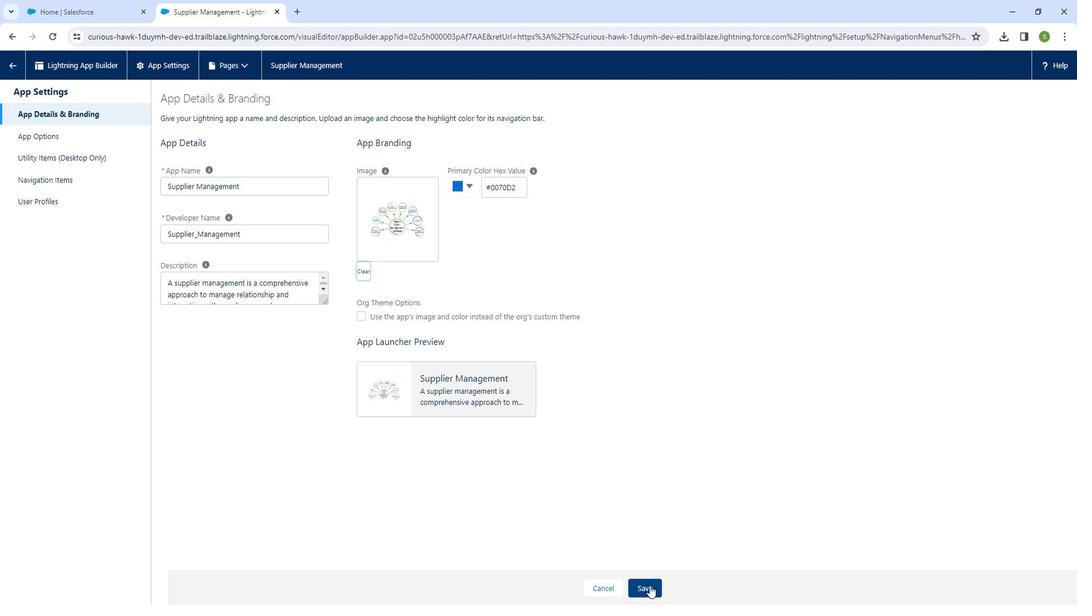 
Action: Mouse moved to (29, 74)
Screenshot: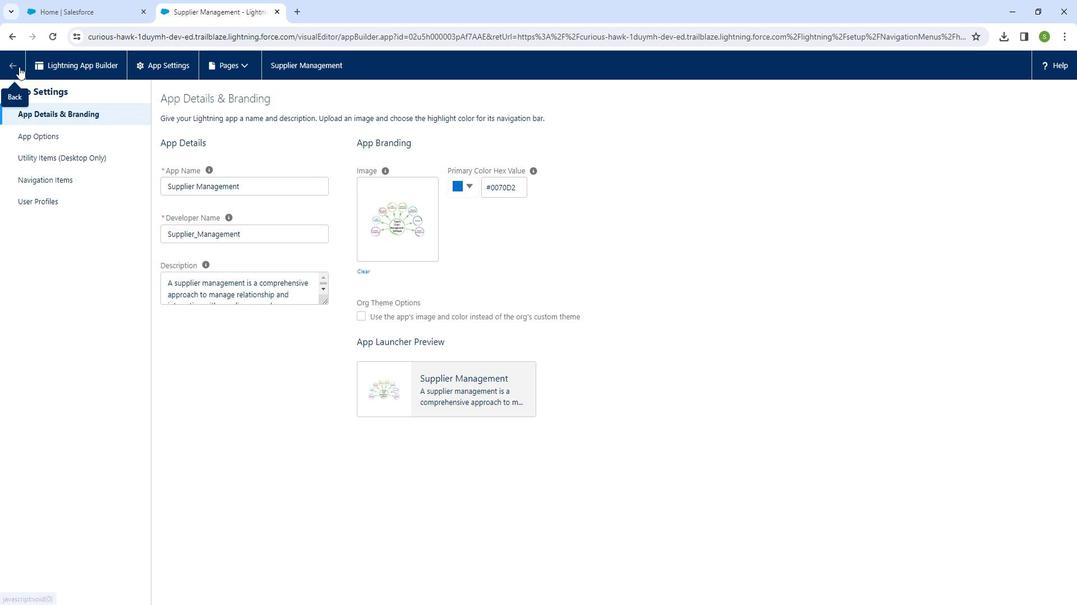 
Action: Mouse pressed left at (29, 74)
Screenshot: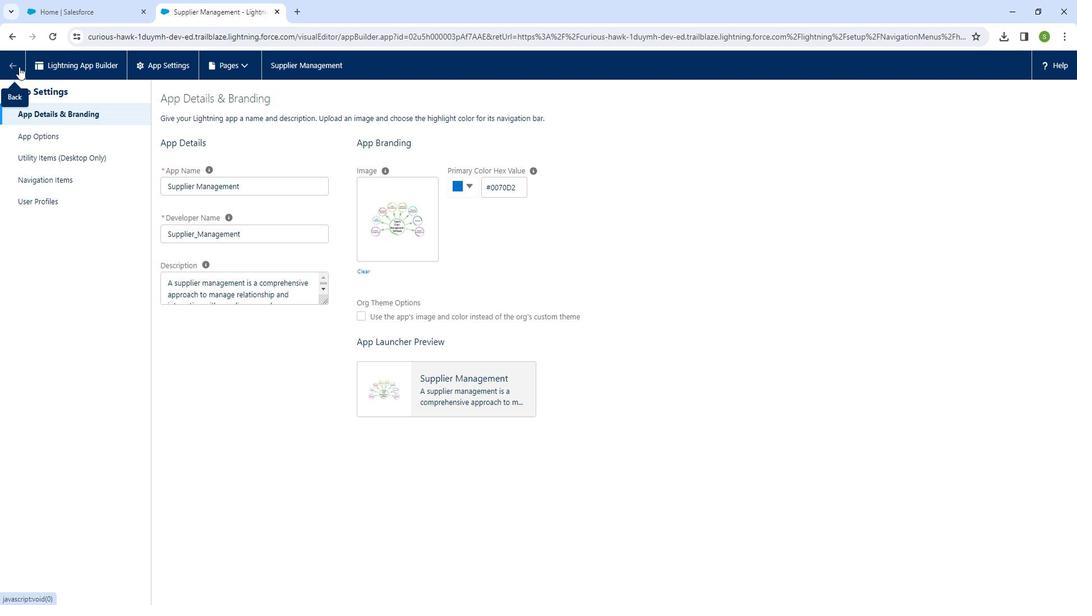 
Action: Mouse moved to (102, 9)
Screenshot: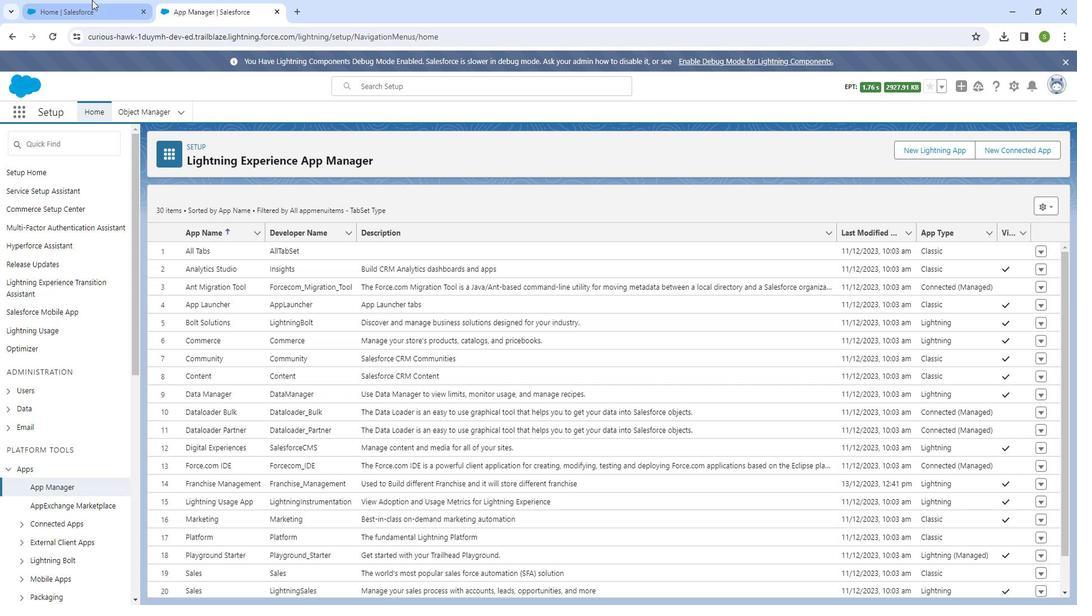 
Action: Mouse pressed left at (102, 10)
Screenshot: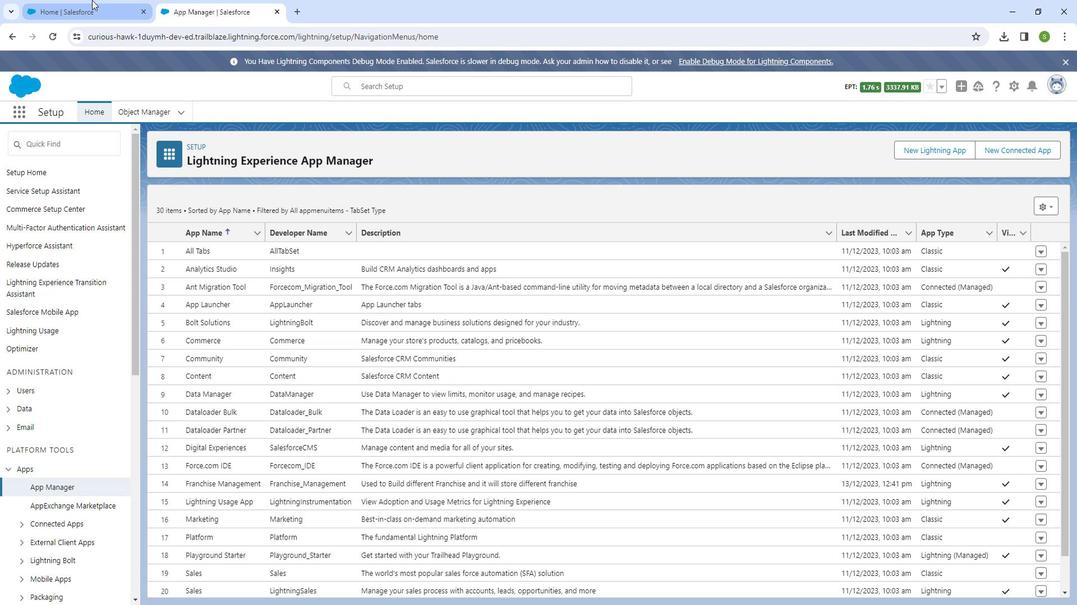 
Action: Mouse moved to (29, 118)
Screenshot: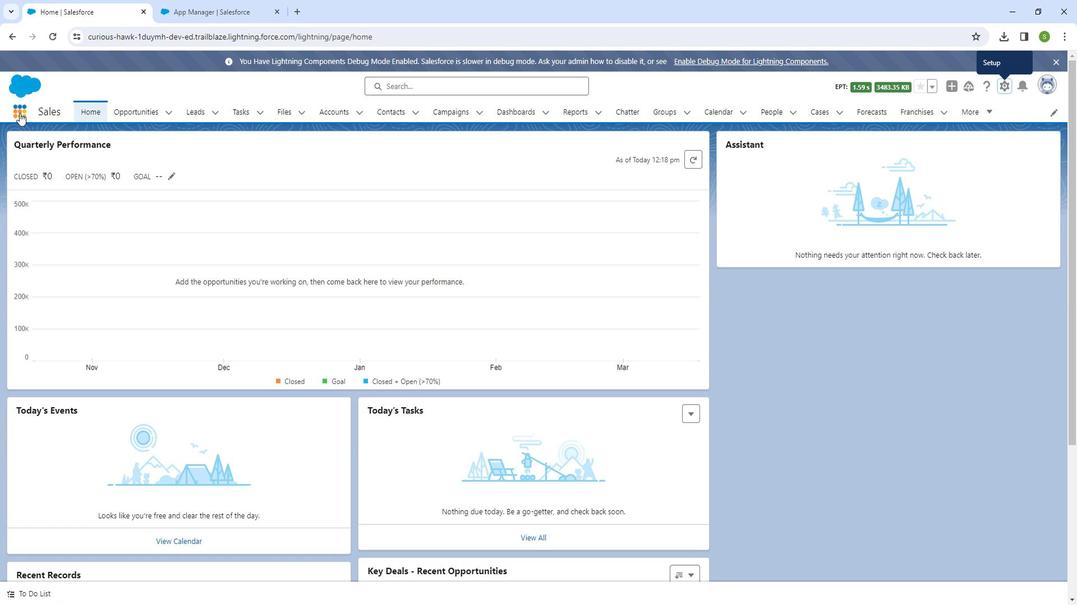 
Action: Mouse pressed left at (29, 118)
Screenshot: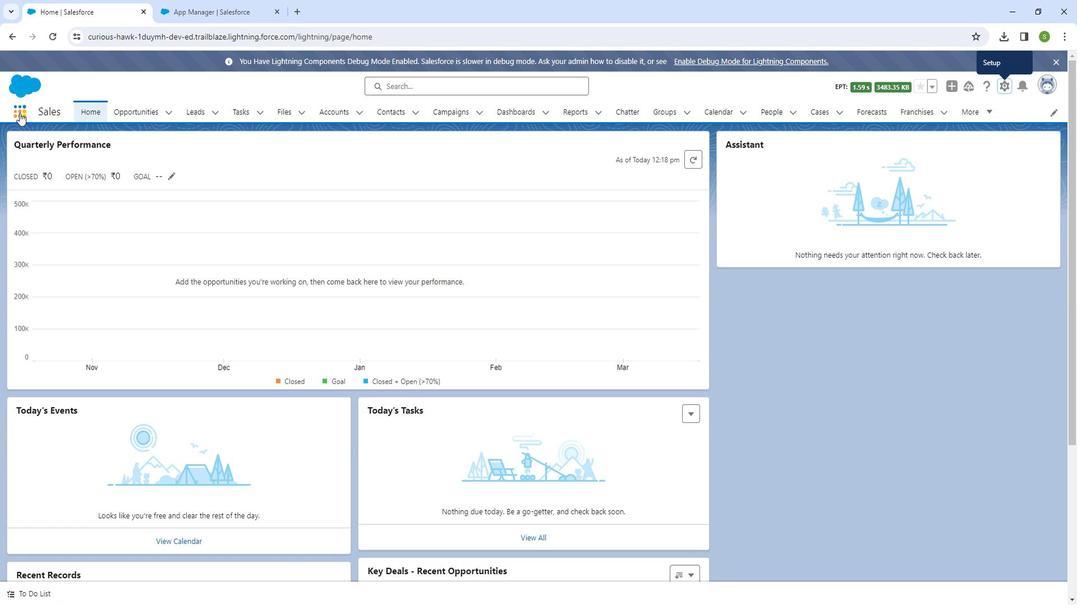 
Action: Mouse moved to (47, 313)
Screenshot: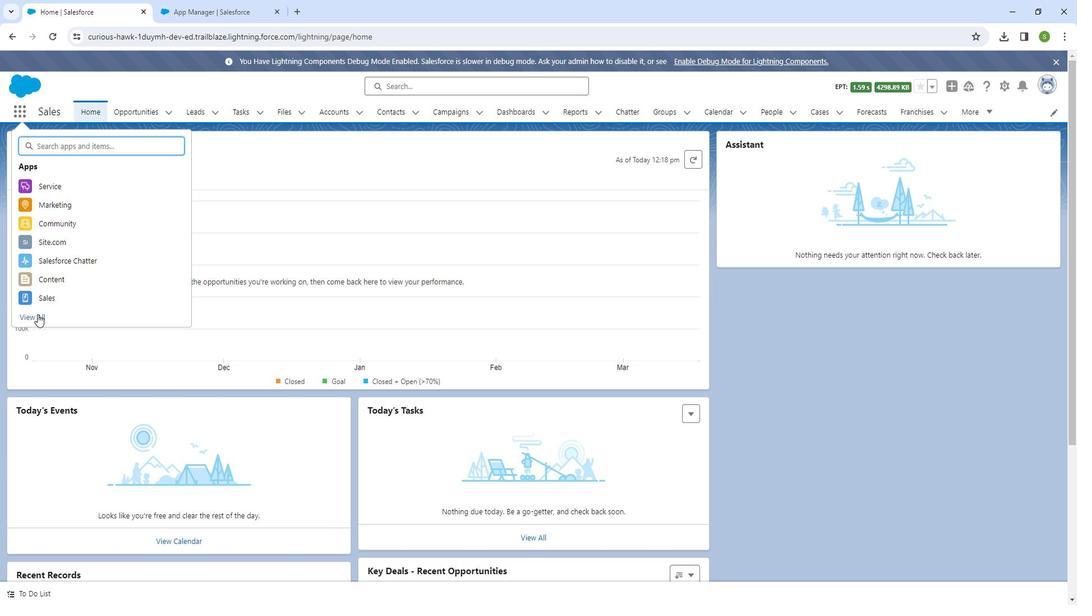 
Action: Mouse pressed left at (47, 313)
Screenshot: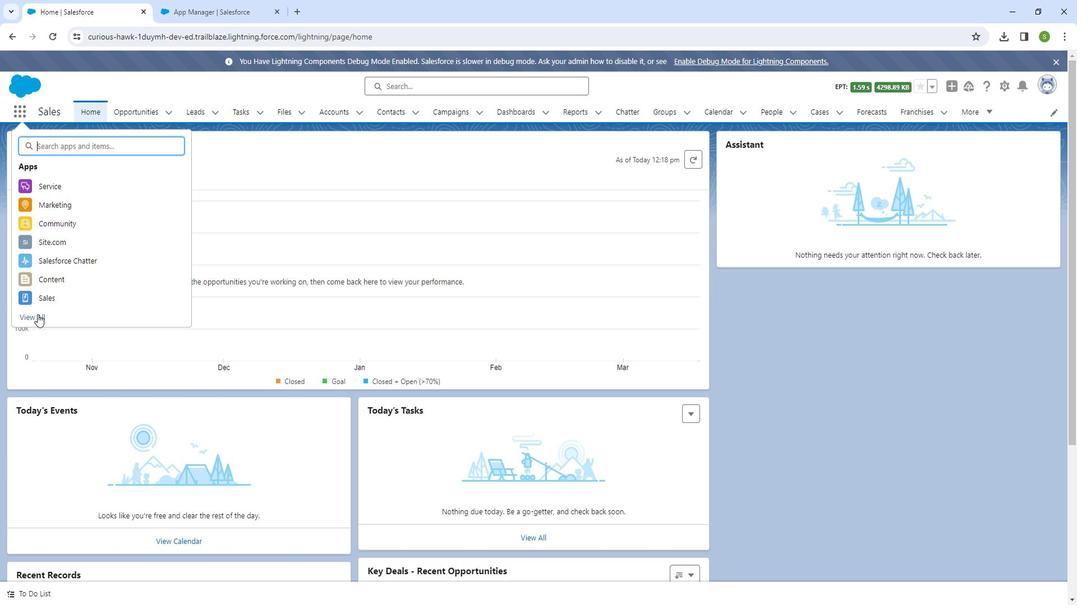 
Action: Mouse moved to (586, 311)
Screenshot: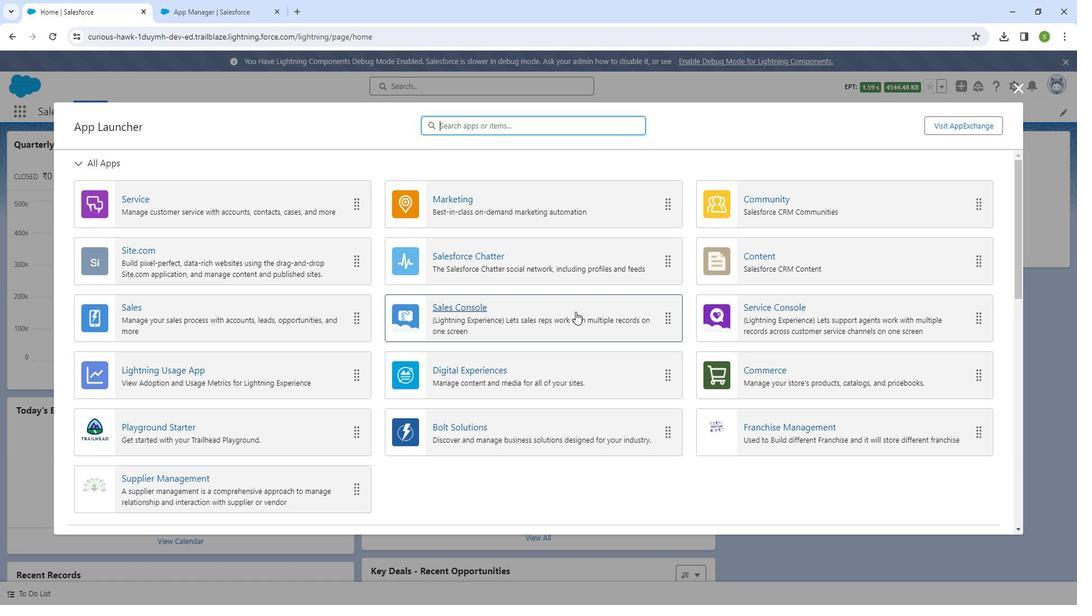 
Action: Mouse scrolled (586, 310) with delta (0, 0)
Screenshot: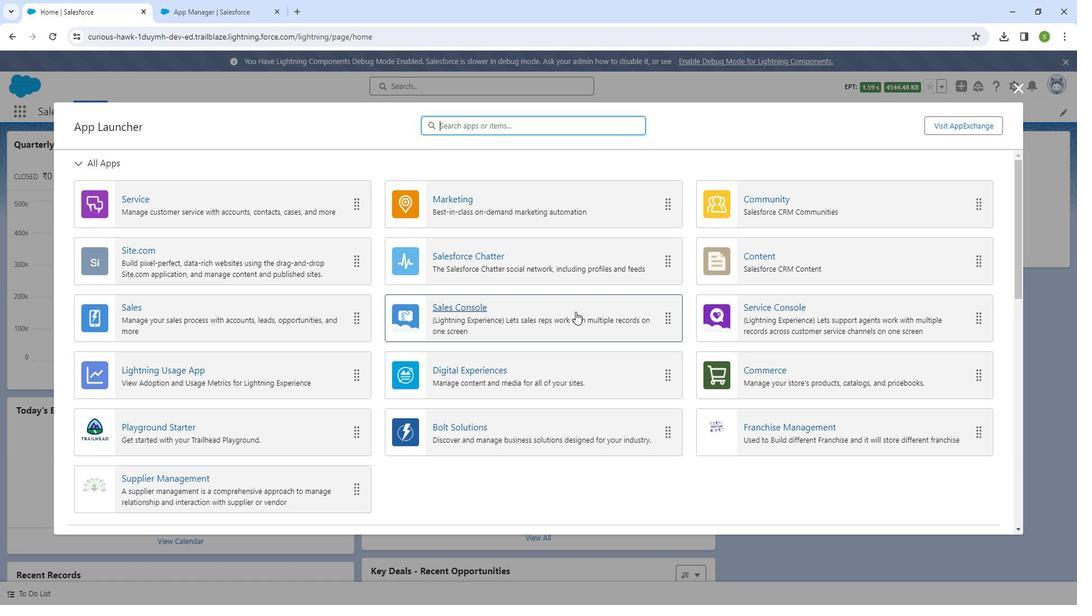 
Action: Mouse moved to (586, 311)
Screenshot: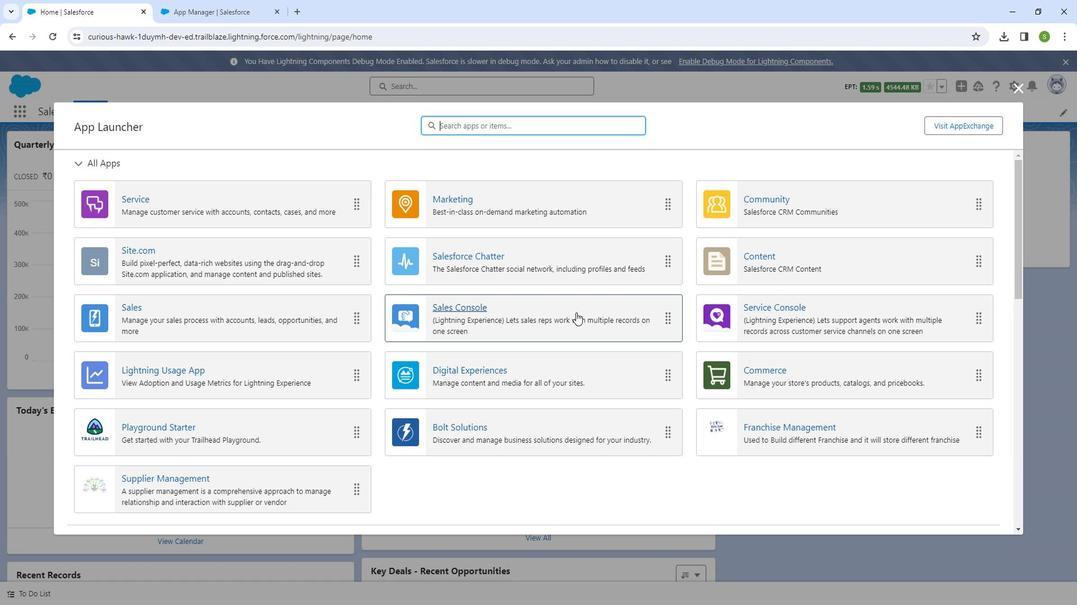 
Action: Mouse scrolled (586, 311) with delta (0, 0)
Screenshot: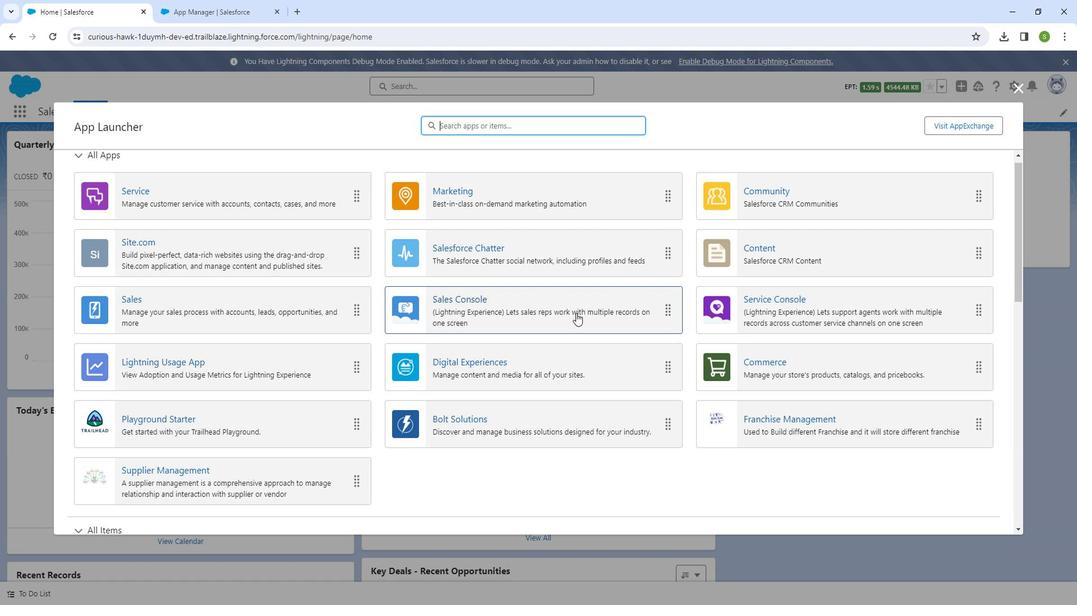 
Action: Mouse scrolled (586, 311) with delta (0, 0)
Screenshot: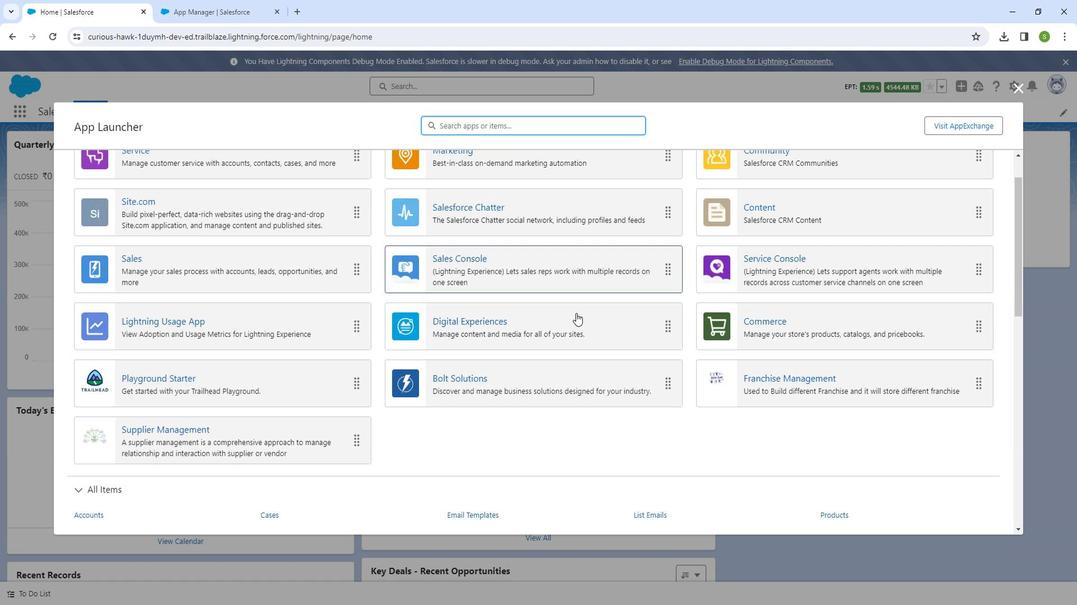 
Action: Mouse moved to (162, 306)
Screenshot: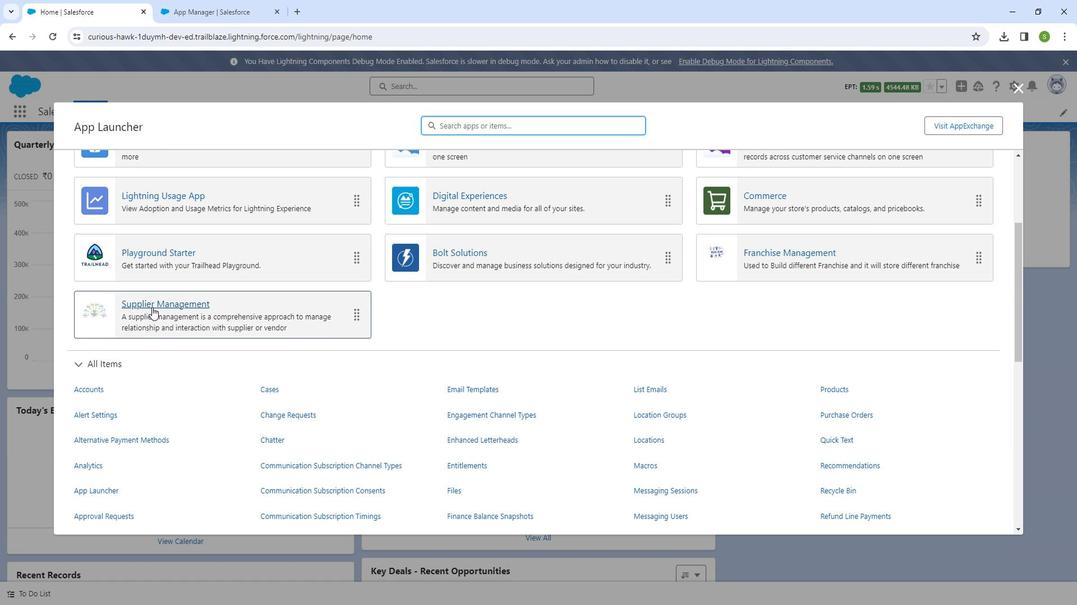 
Action: Mouse pressed left at (162, 306)
Screenshot: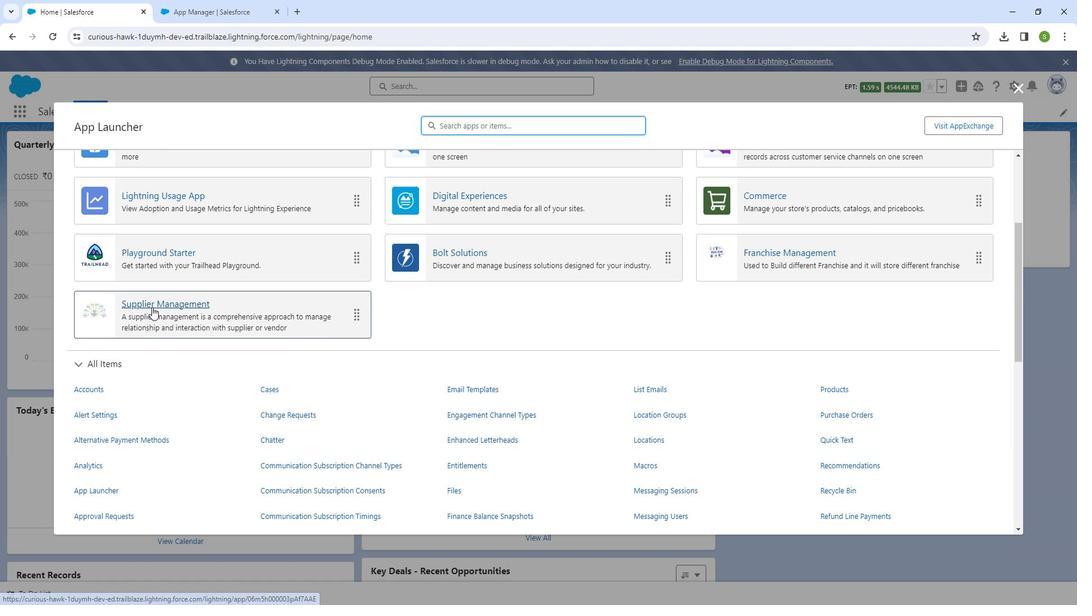 
Action: Mouse moved to (204, 139)
Screenshot: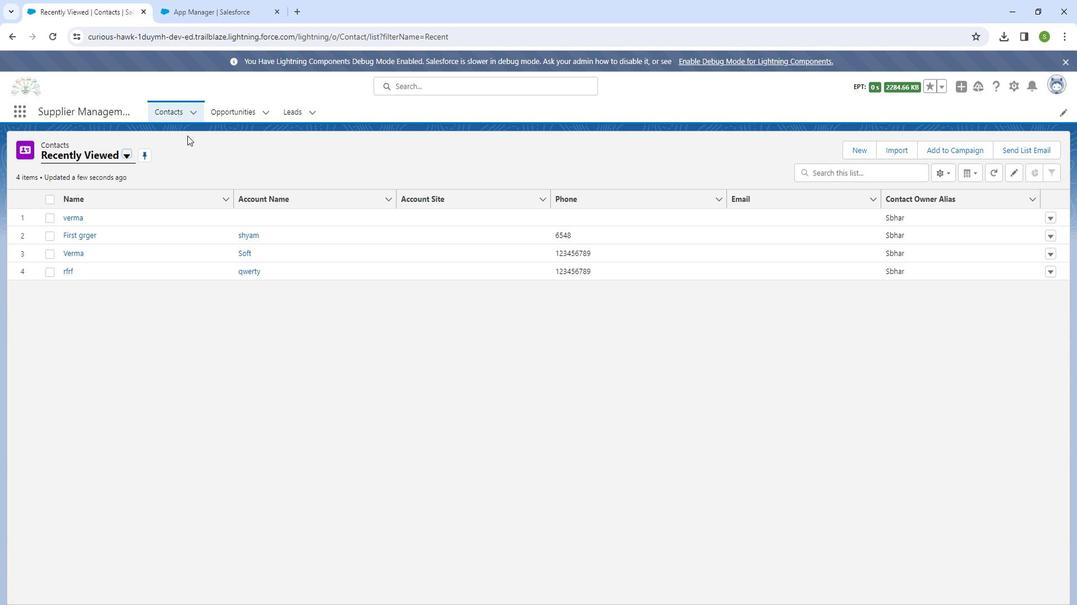 
